 Task: Search one way flight ticket for 2 adults, 2 children, 2 infants in seat in first from Wrangell: Wrangell Airport (also See Wrangell Seaplane Base) to Laramie: Laramie Regional Airport on 5-3-2023. Choice of flights is Singapure airlines. Number of bags: 7 checked bags. Price is upto 76000. Outbound departure time preference is 4:30.
Action: Mouse moved to (361, 325)
Screenshot: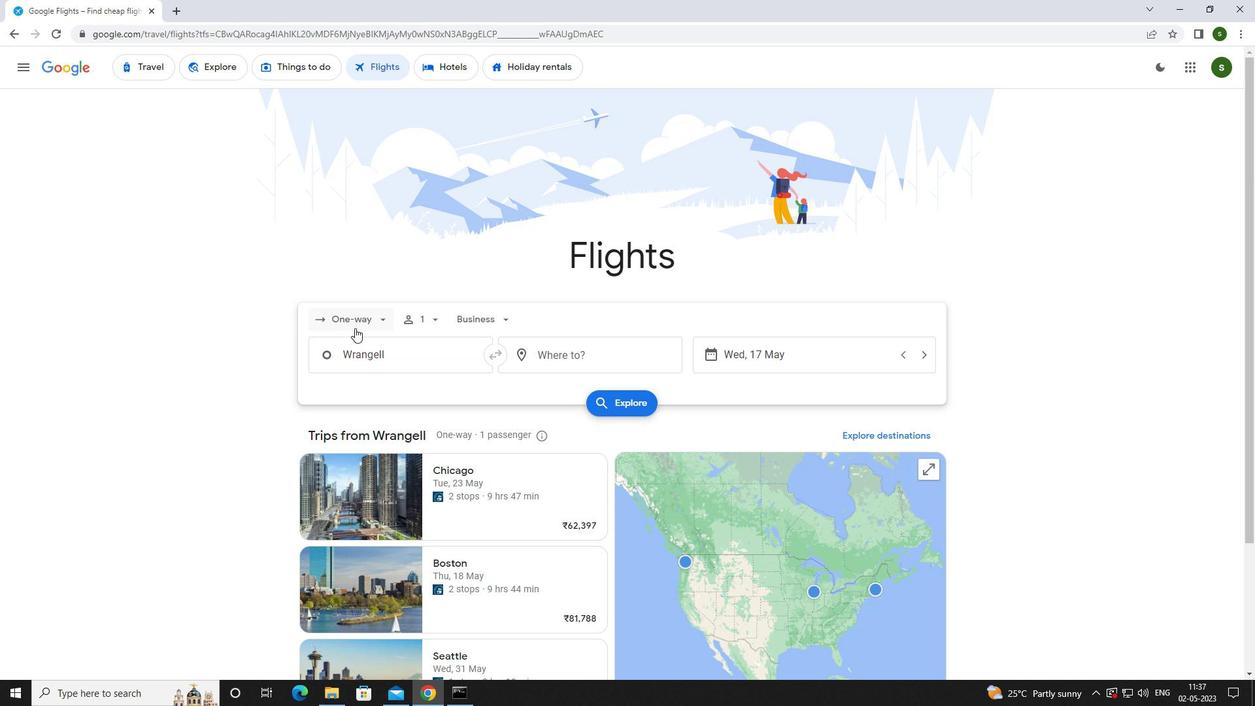 
Action: Mouse pressed left at (361, 325)
Screenshot: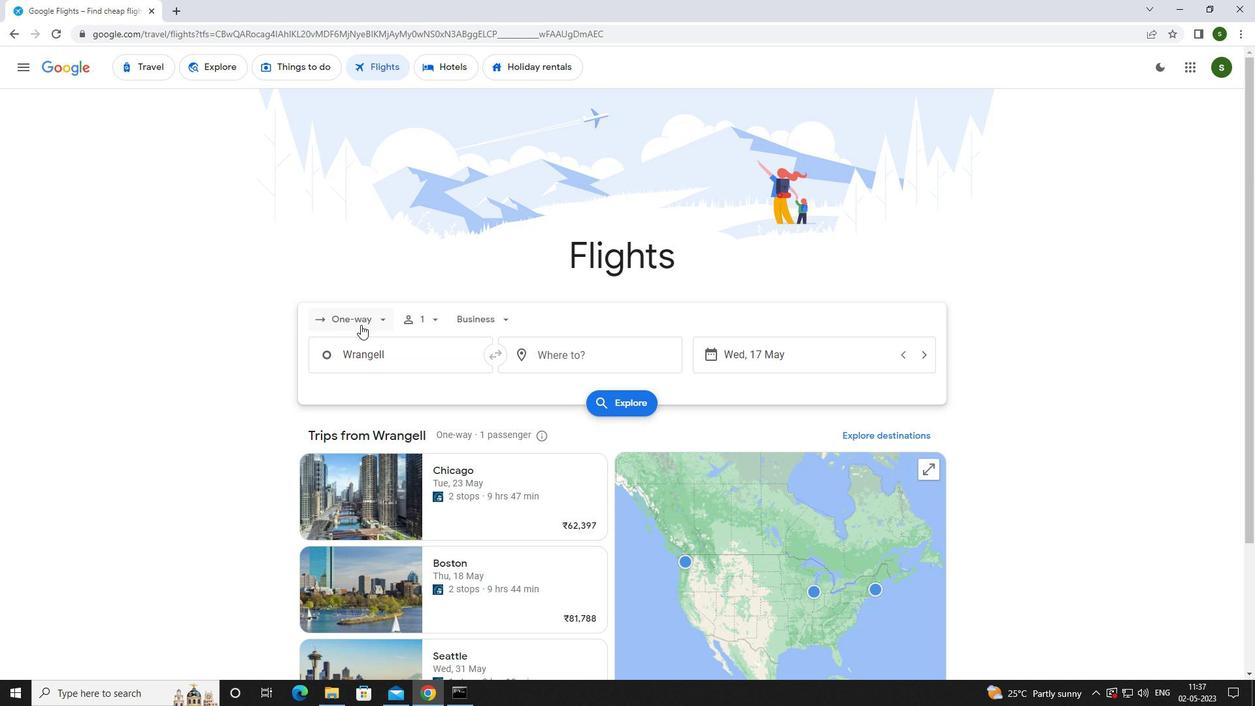 
Action: Mouse moved to (366, 374)
Screenshot: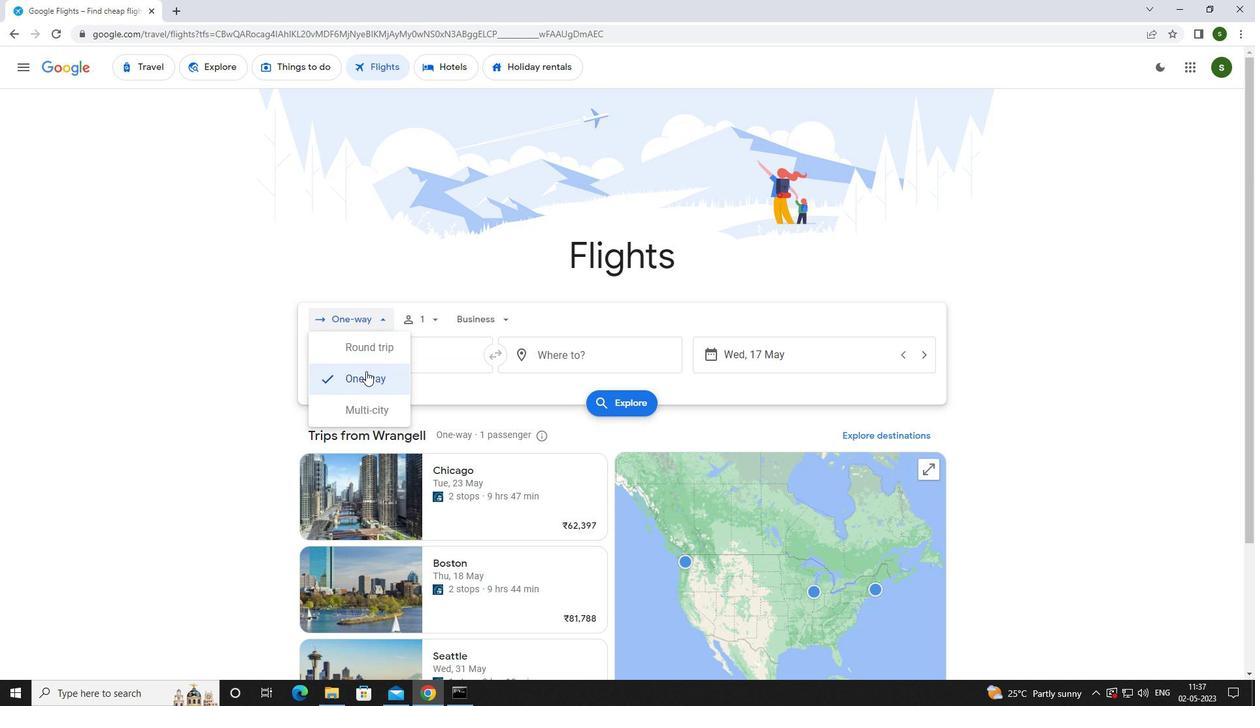 
Action: Mouse pressed left at (366, 374)
Screenshot: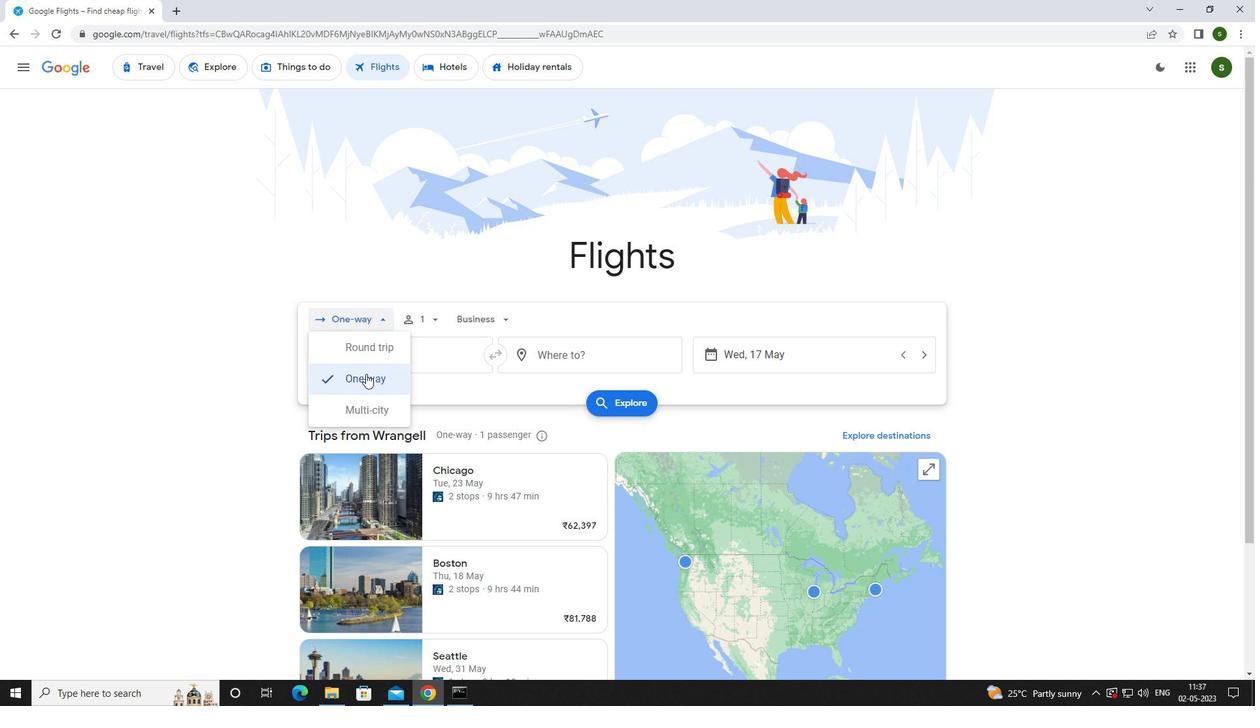
Action: Mouse moved to (432, 317)
Screenshot: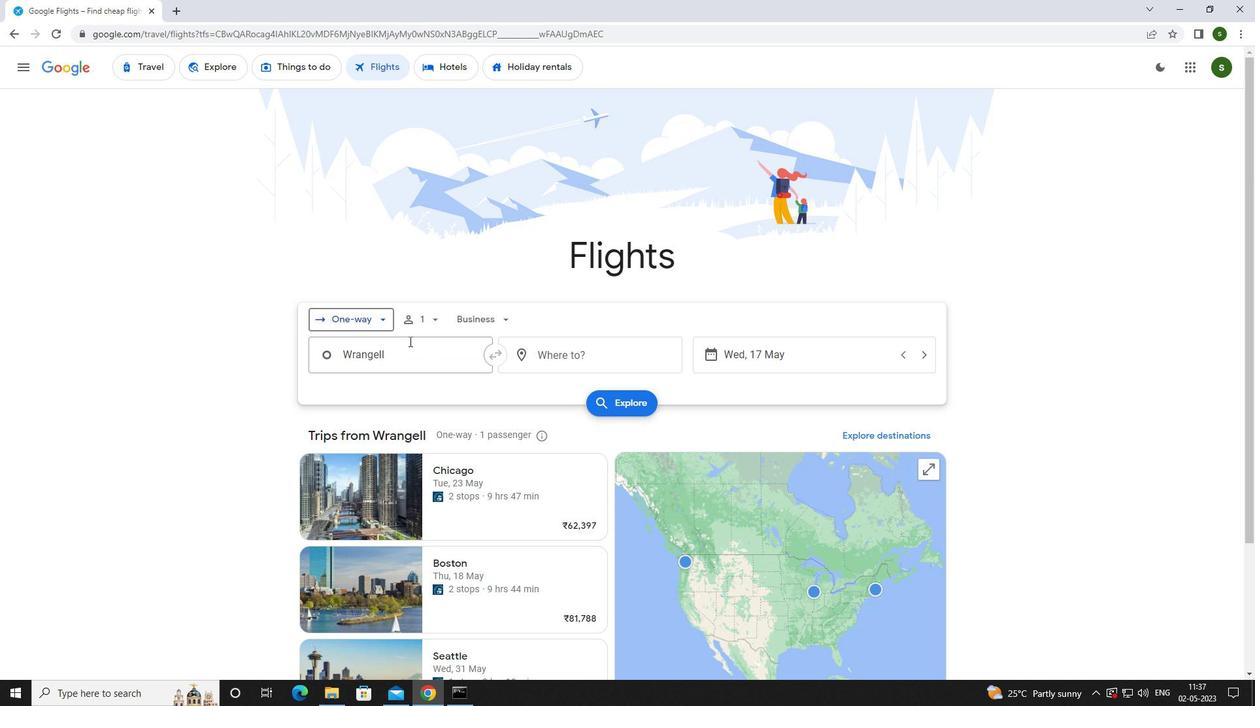 
Action: Mouse pressed left at (432, 317)
Screenshot: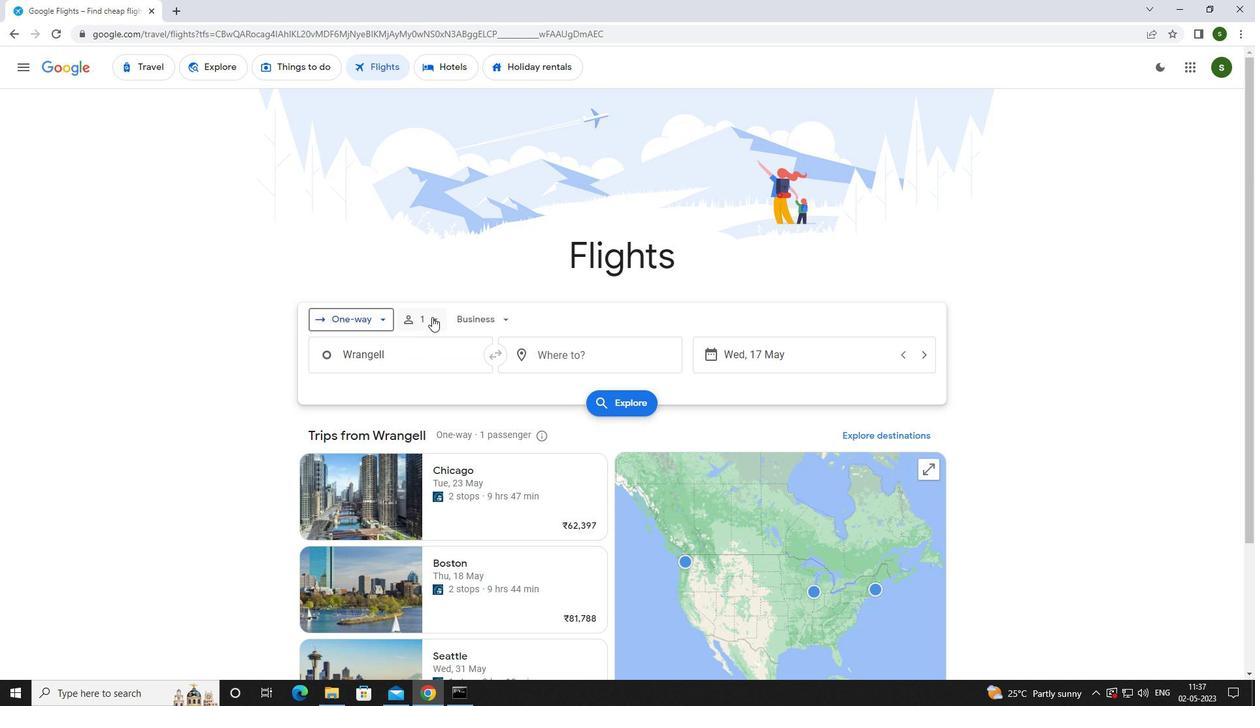 
Action: Mouse moved to (538, 352)
Screenshot: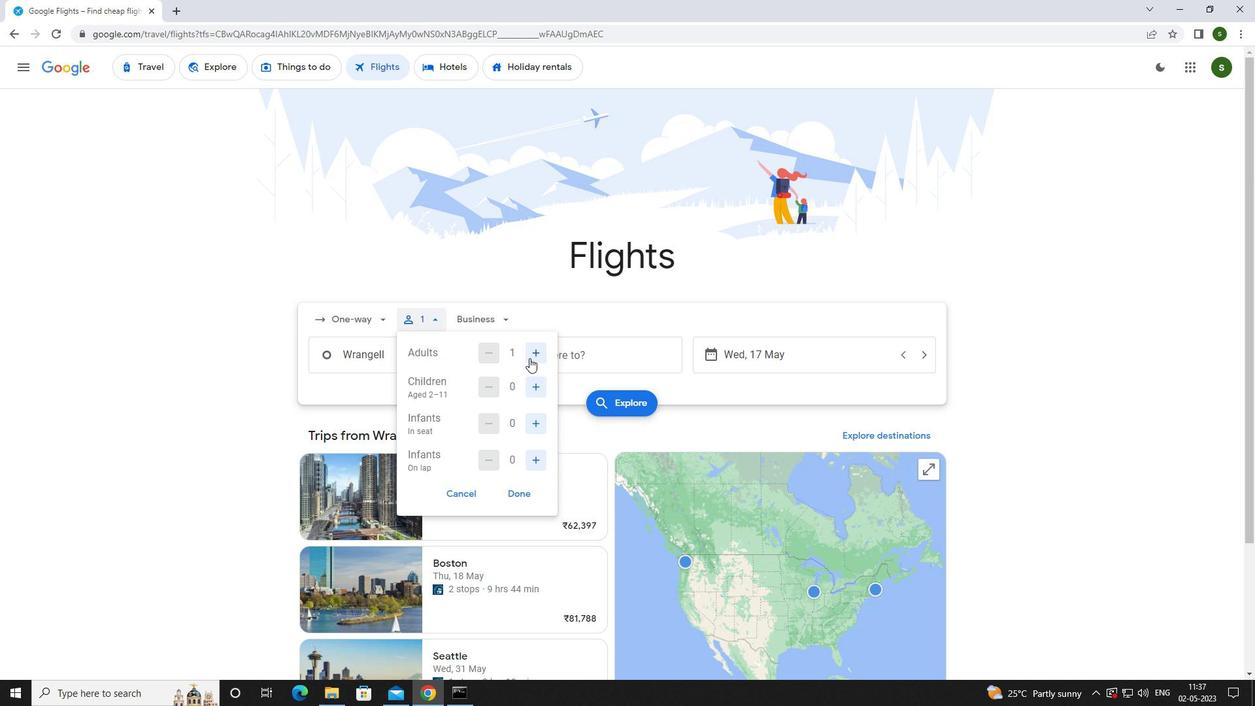 
Action: Mouse pressed left at (538, 352)
Screenshot: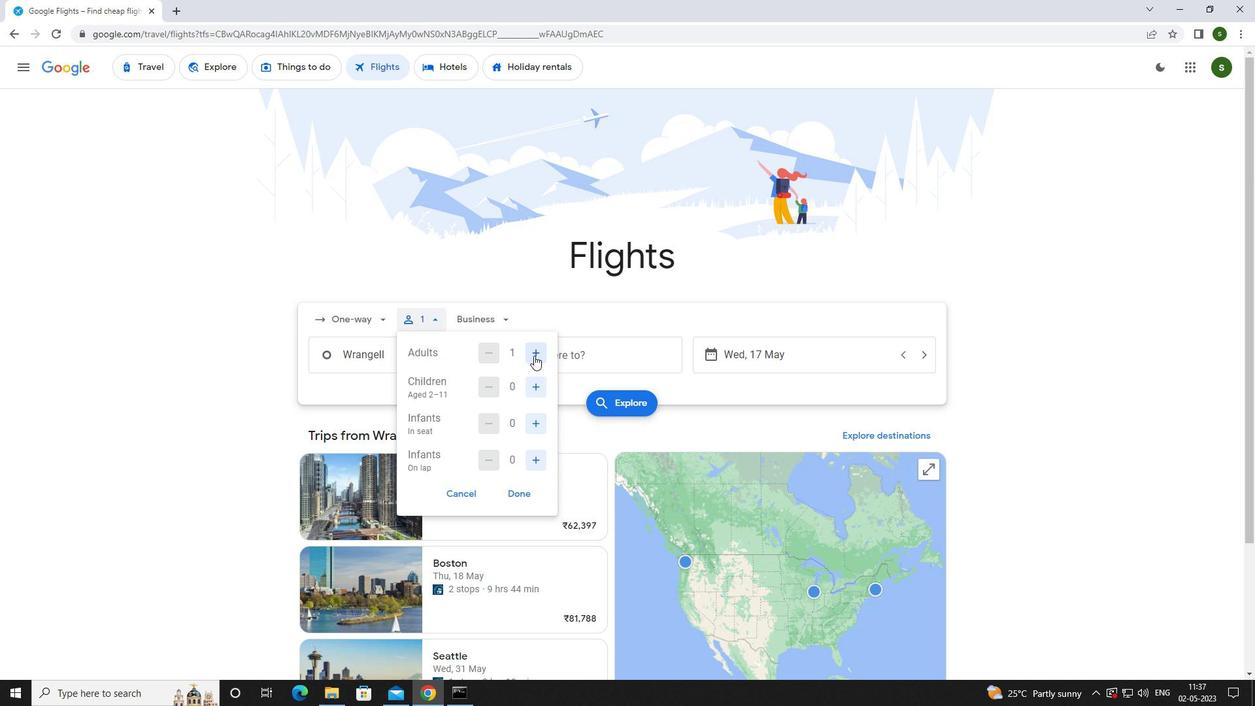 
Action: Mouse moved to (535, 384)
Screenshot: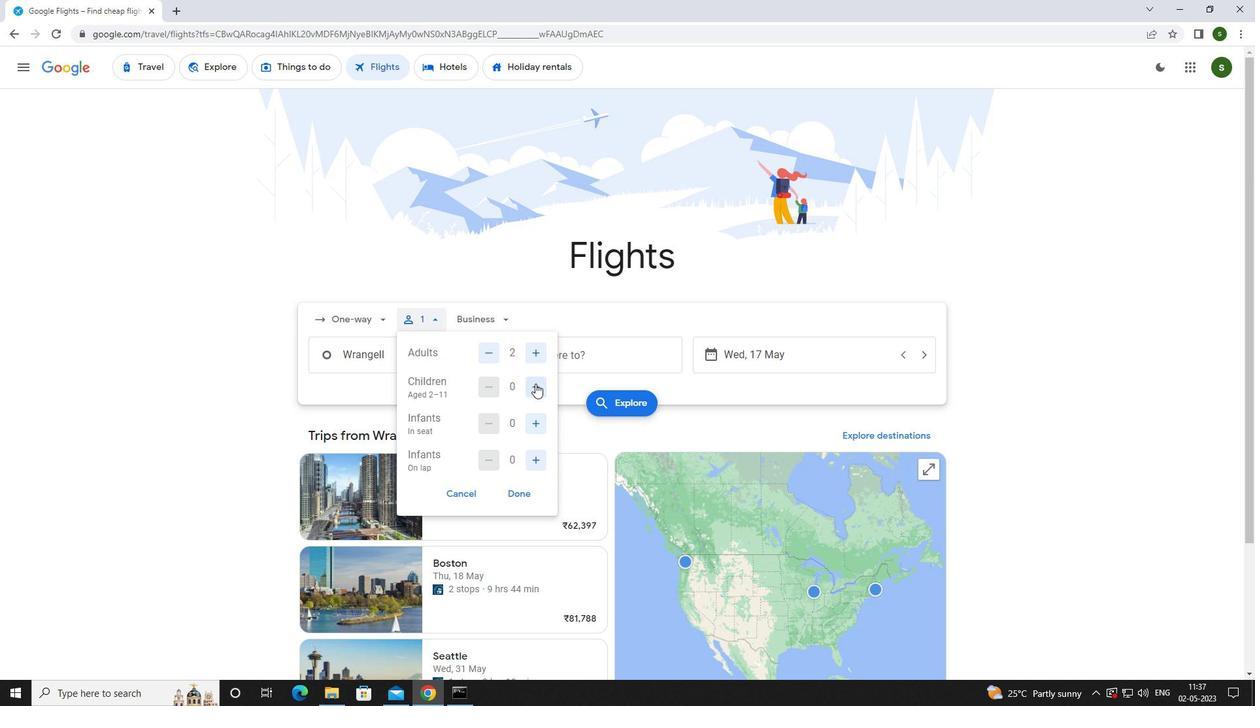 
Action: Mouse pressed left at (535, 384)
Screenshot: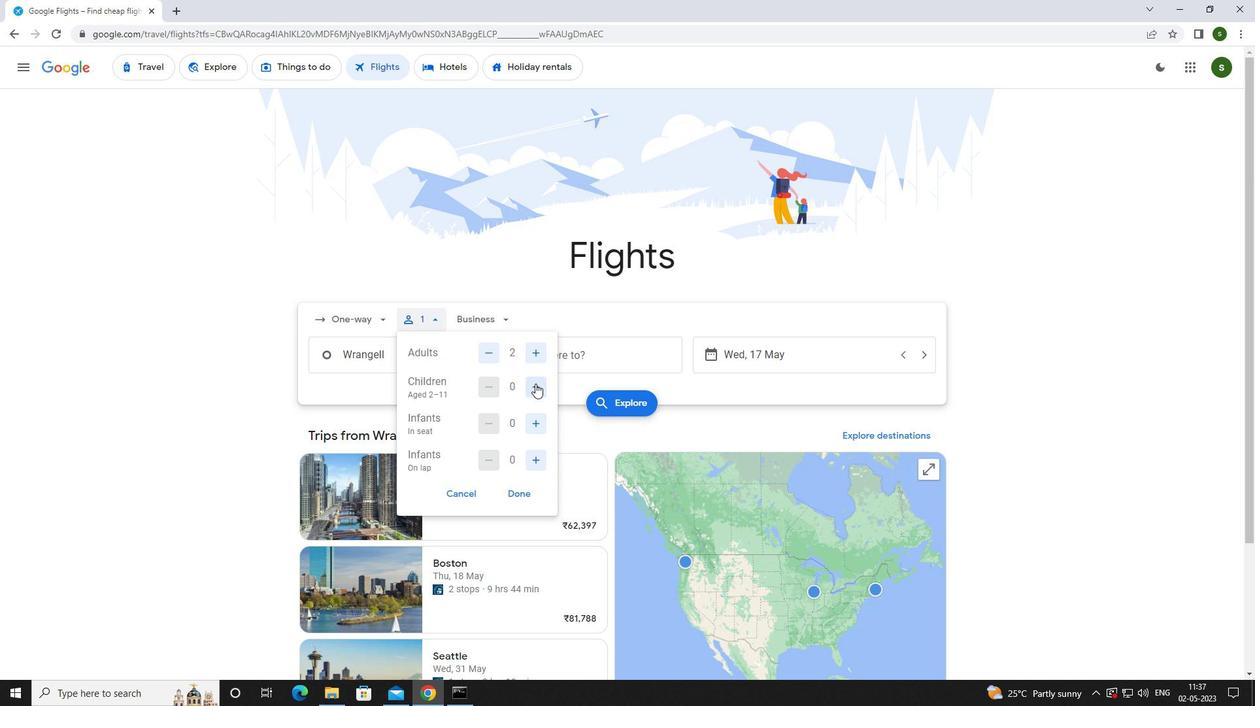 
Action: Mouse pressed left at (535, 384)
Screenshot: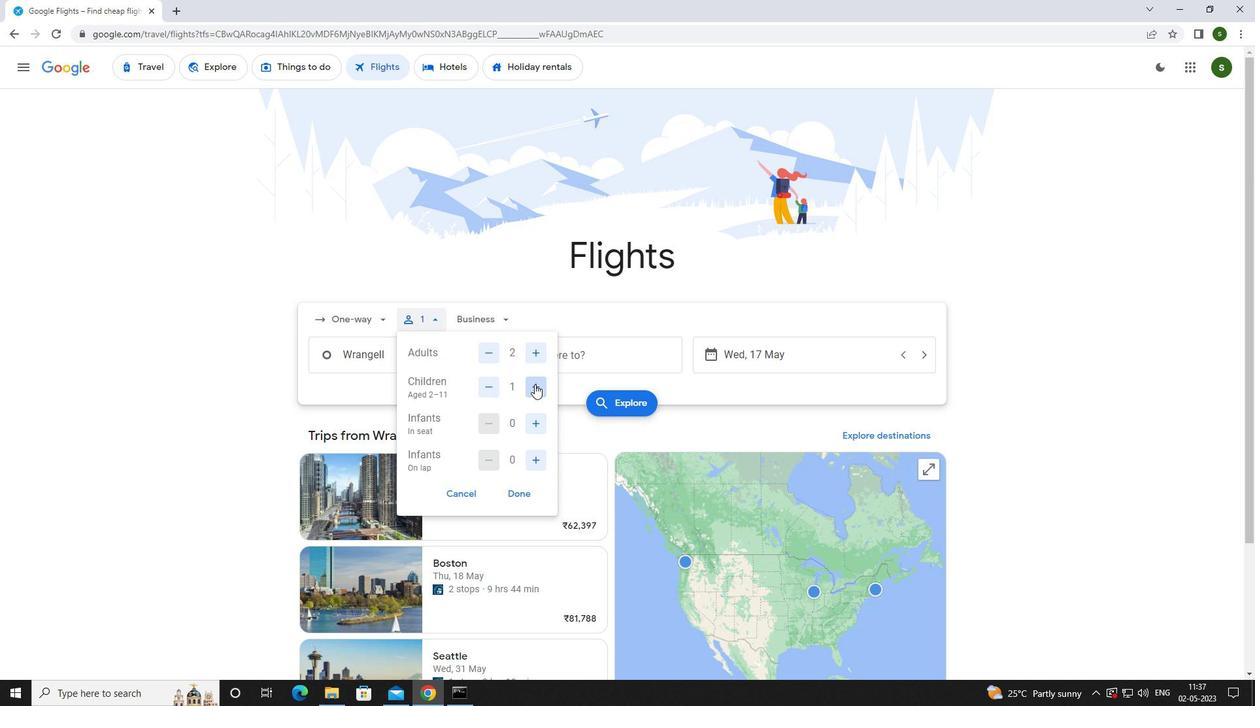 
Action: Mouse moved to (536, 427)
Screenshot: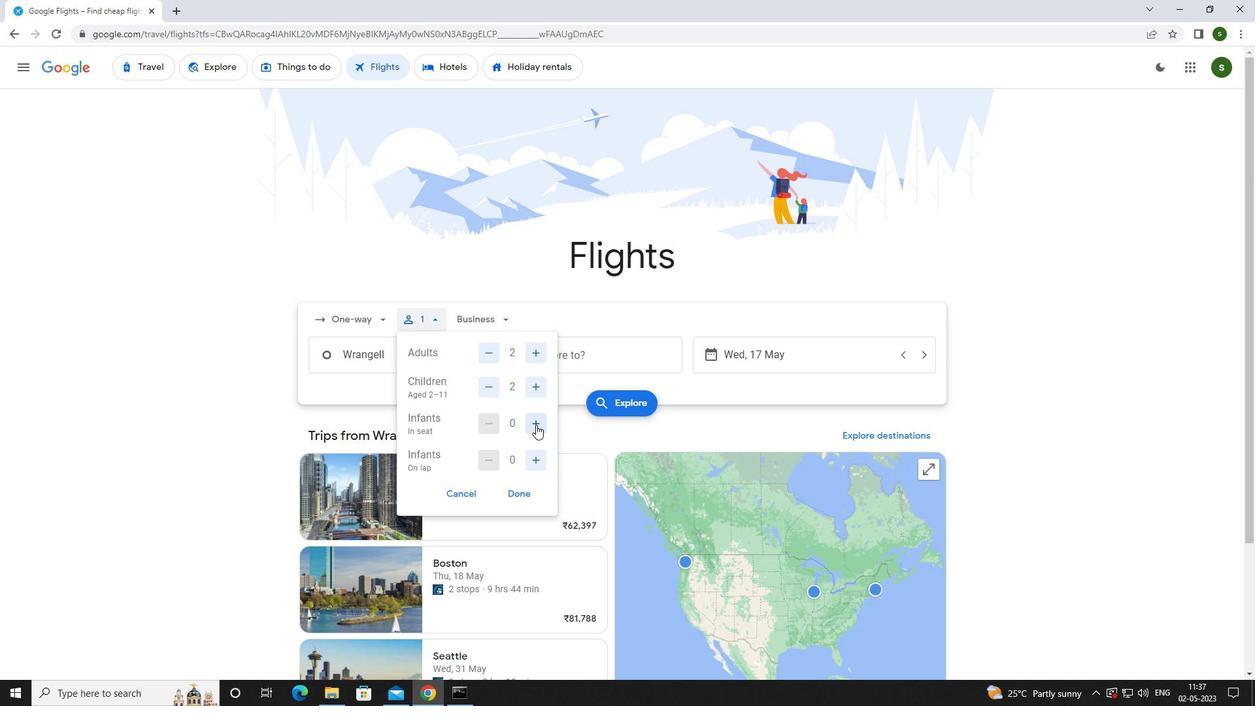 
Action: Mouse pressed left at (536, 427)
Screenshot: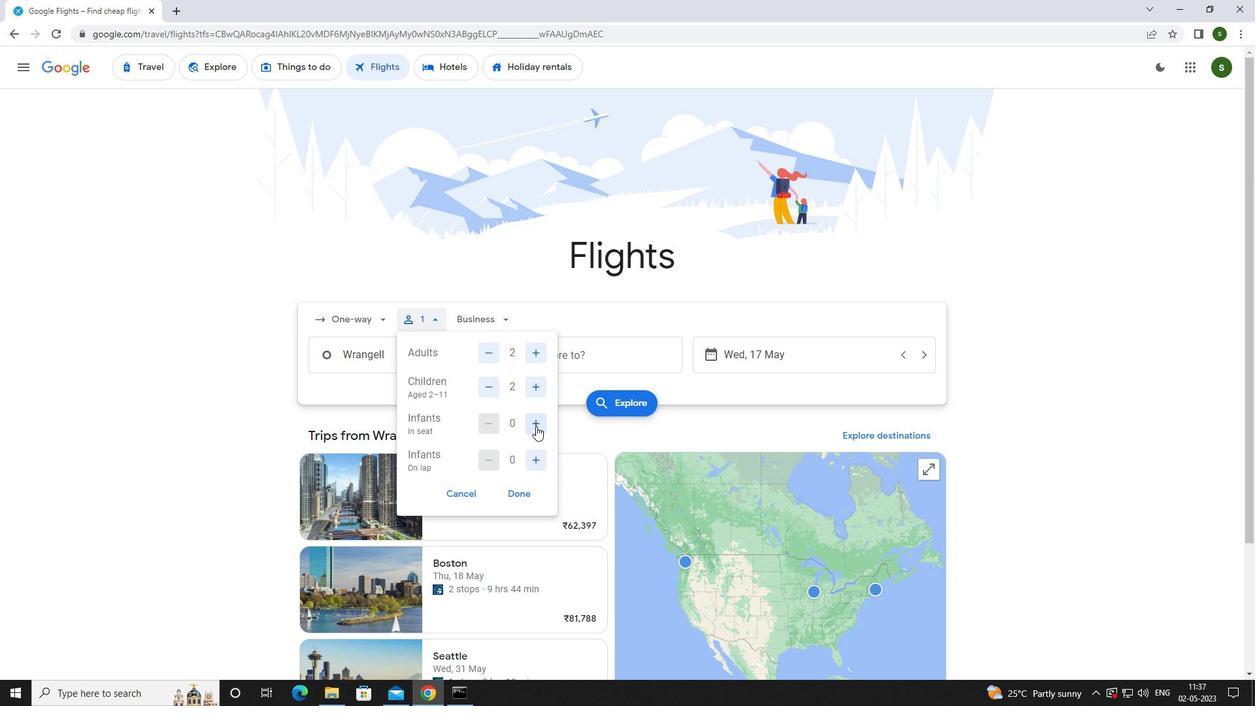 
Action: Mouse pressed left at (536, 427)
Screenshot: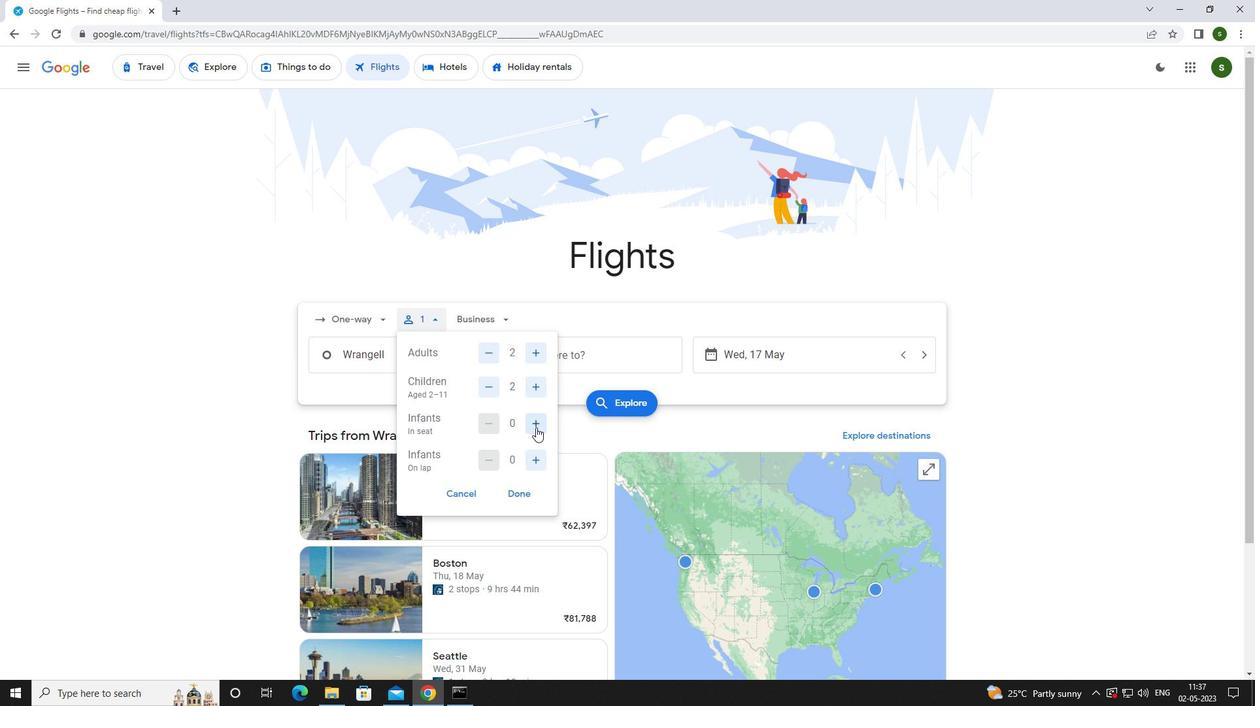 
Action: Mouse moved to (503, 316)
Screenshot: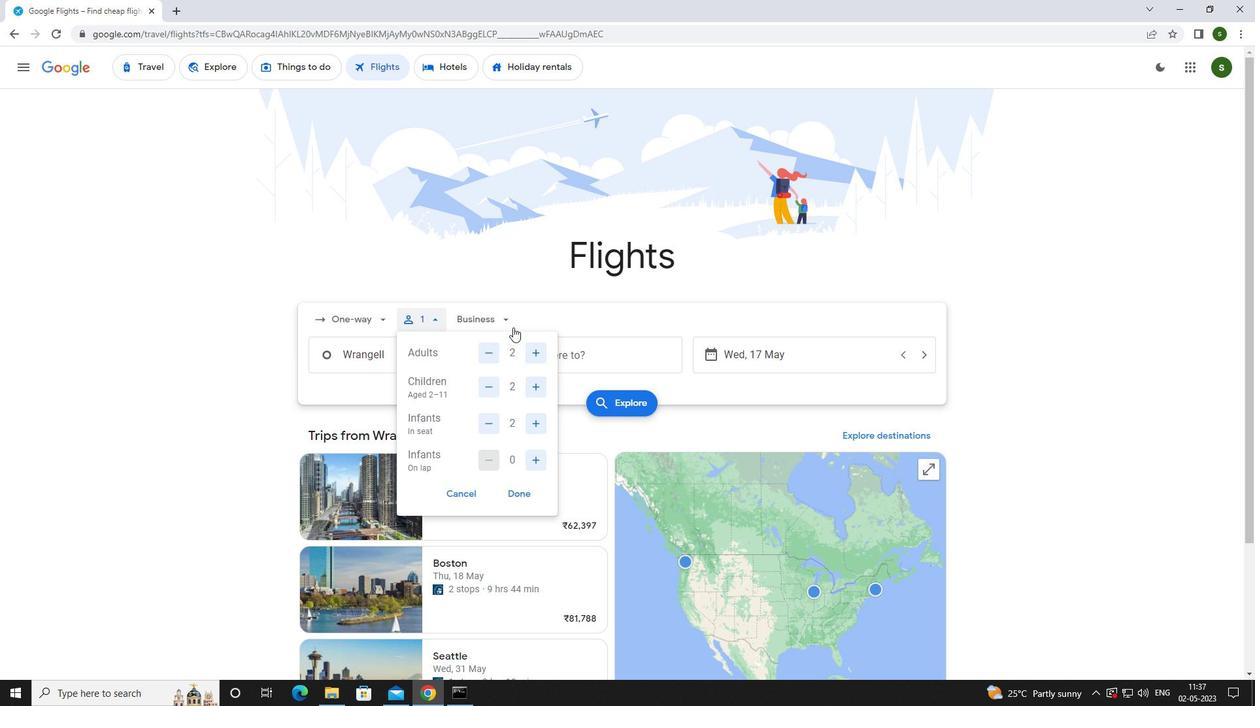 
Action: Mouse pressed left at (503, 316)
Screenshot: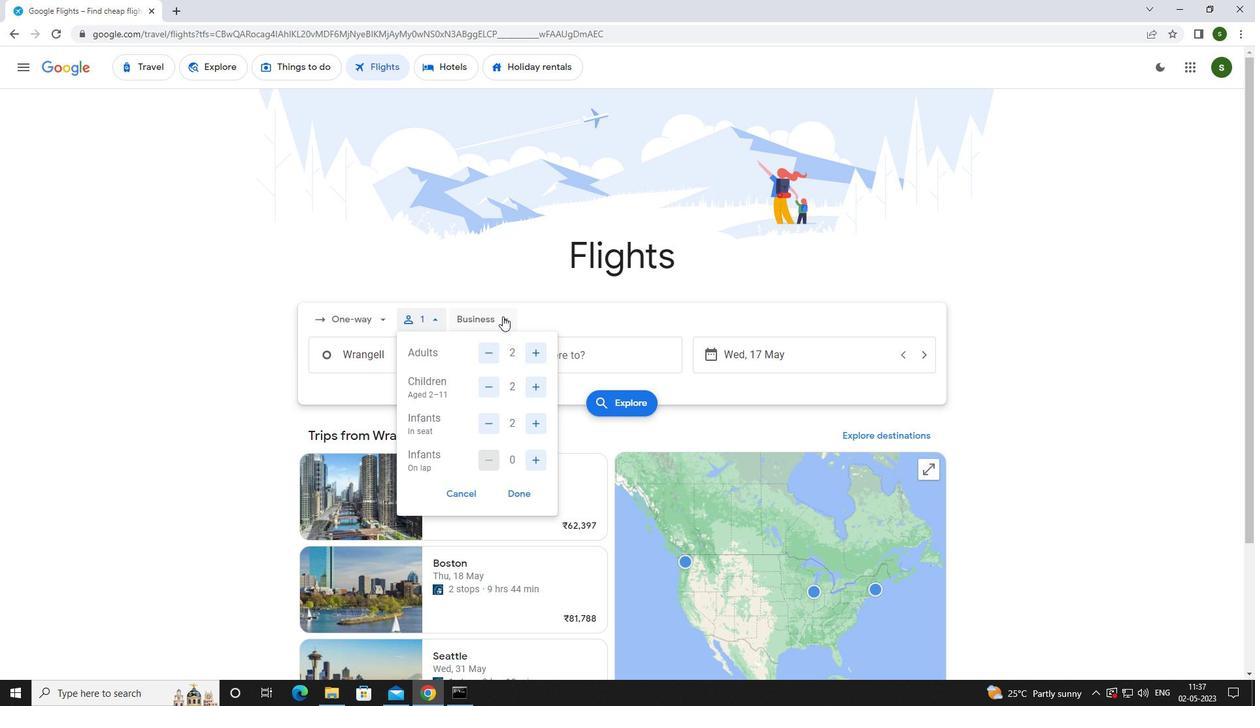 
Action: Mouse moved to (504, 449)
Screenshot: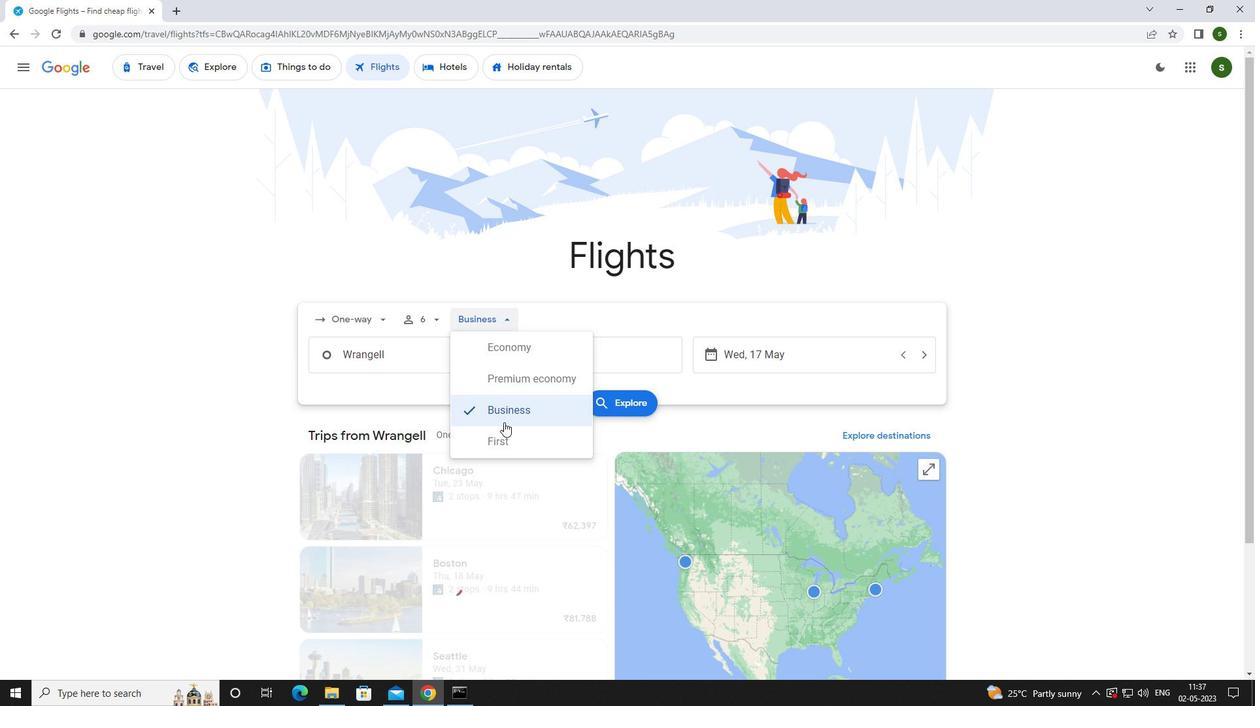 
Action: Mouse pressed left at (504, 449)
Screenshot: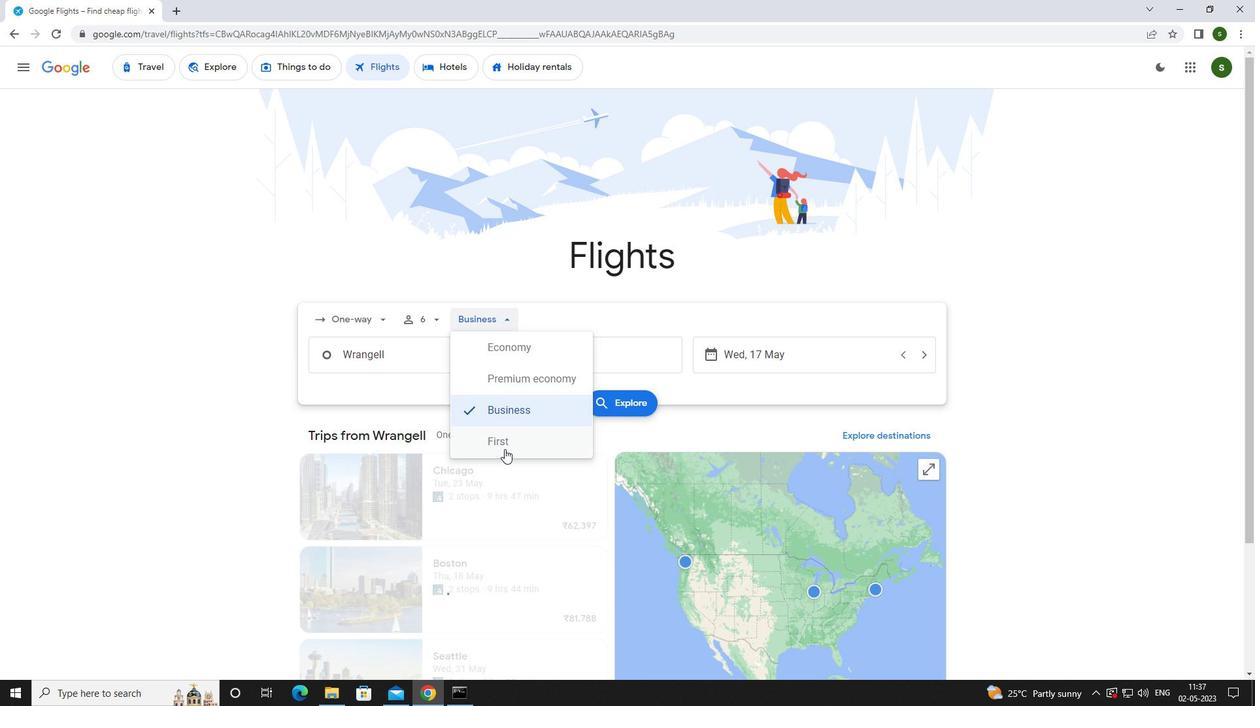 
Action: Mouse moved to (438, 353)
Screenshot: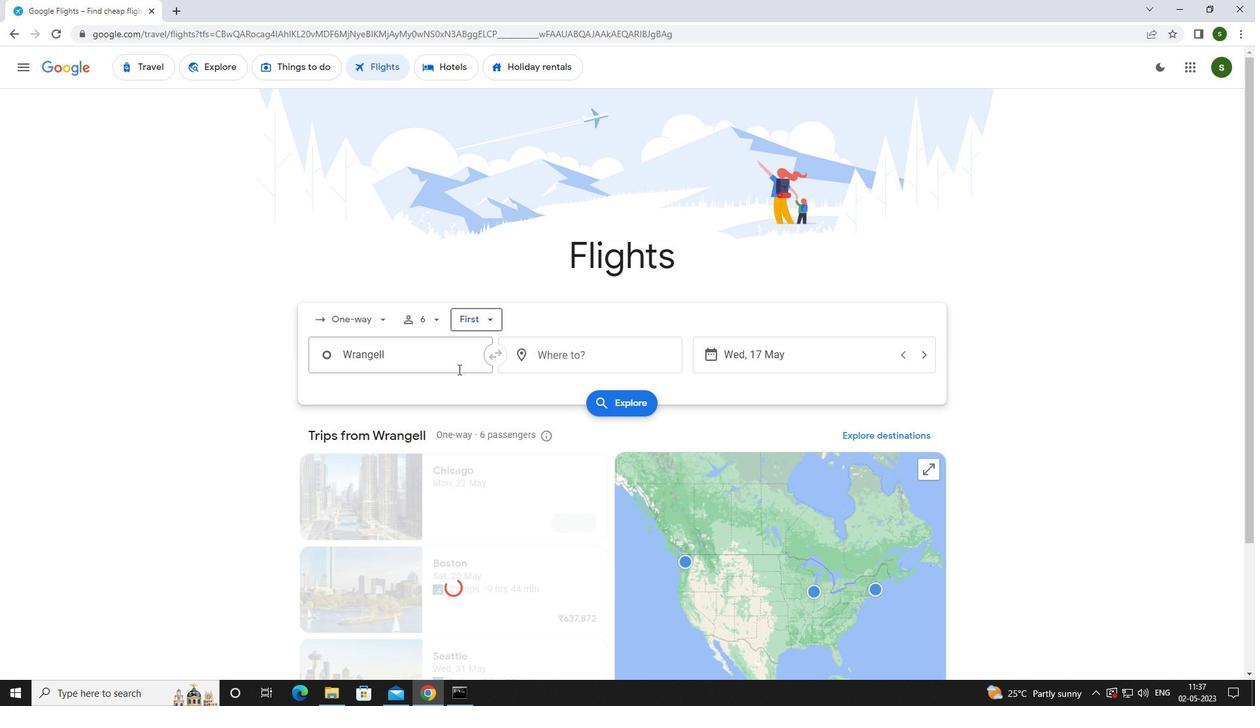 
Action: Mouse pressed left at (438, 353)
Screenshot: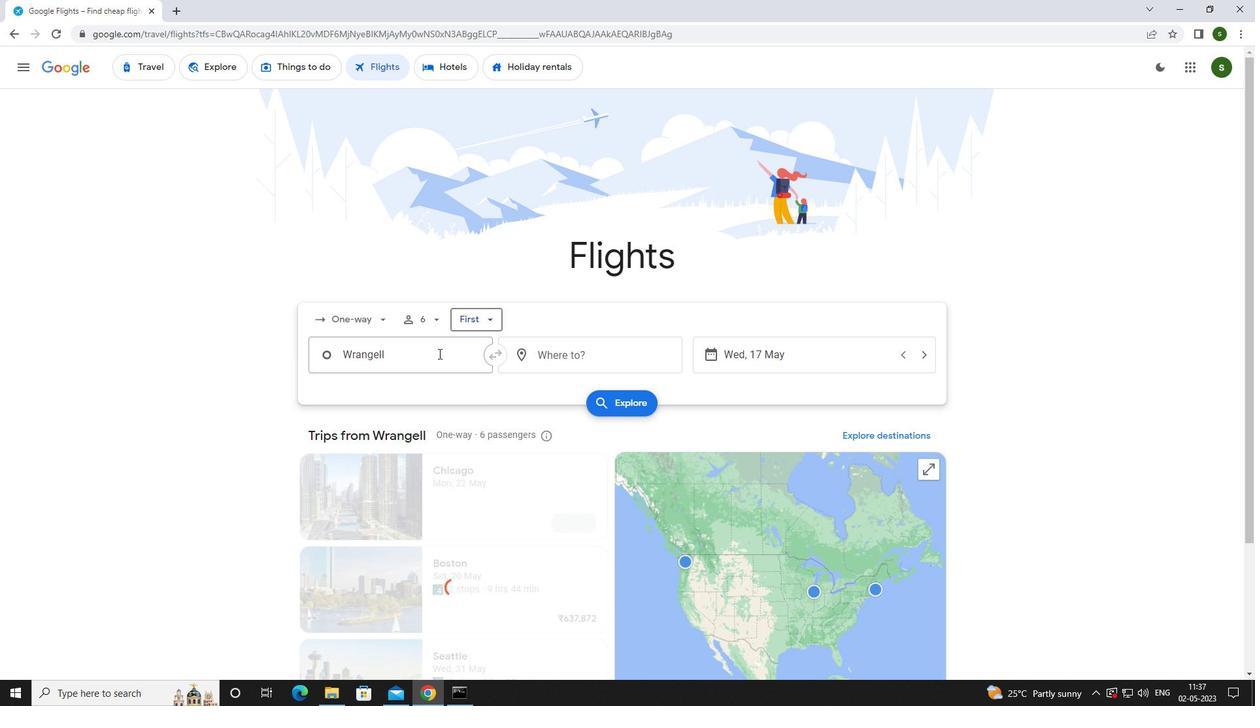 
Action: Key pressed <Key.caps_lock>w<Key.caps_lock>rangell
Screenshot: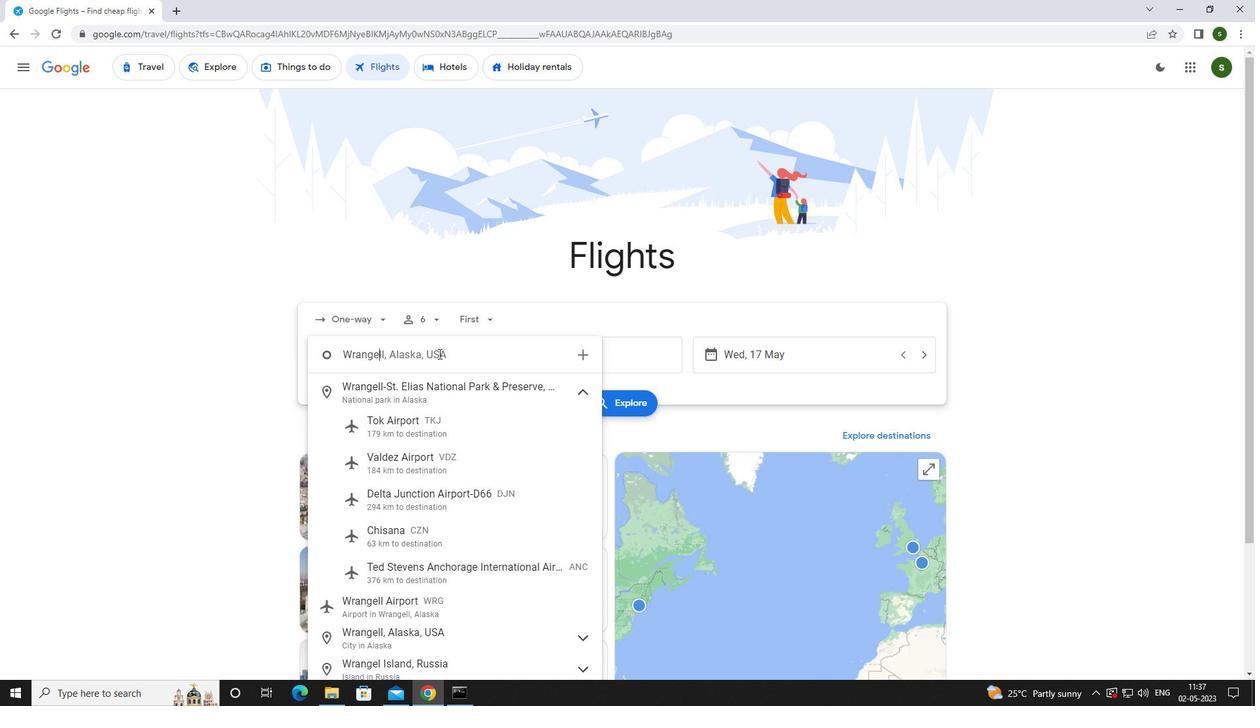
Action: Mouse moved to (404, 601)
Screenshot: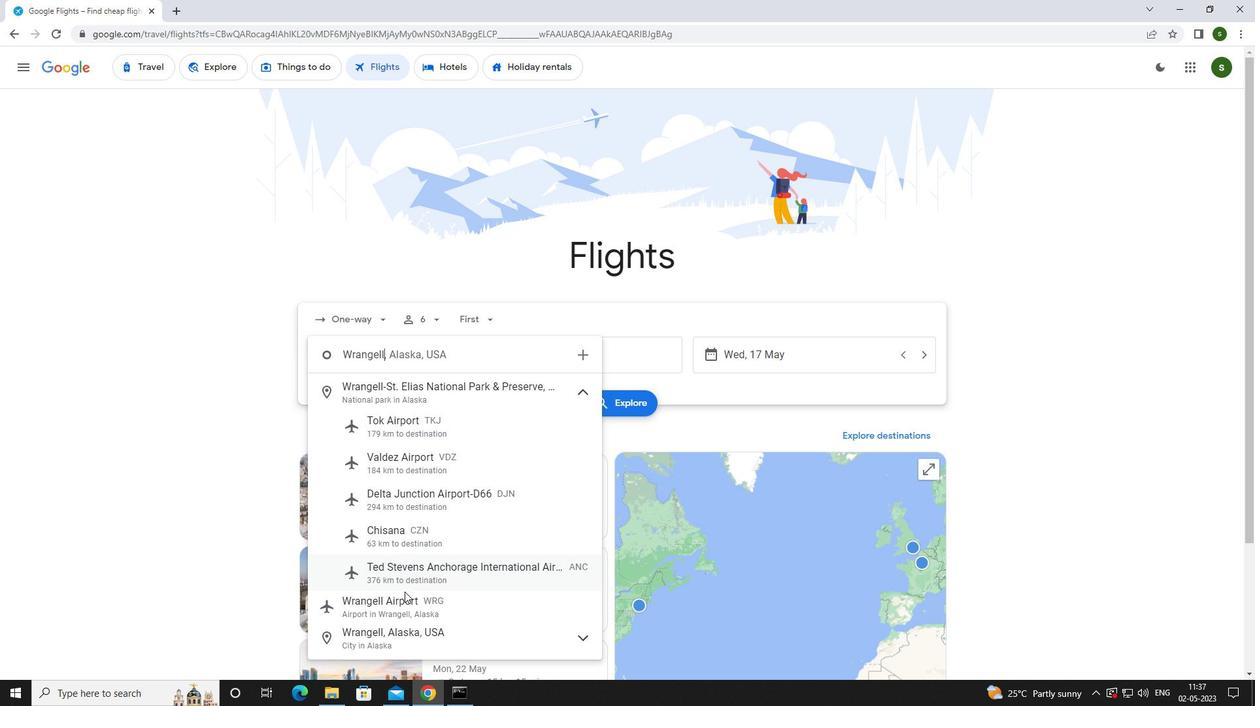 
Action: Mouse pressed left at (404, 601)
Screenshot: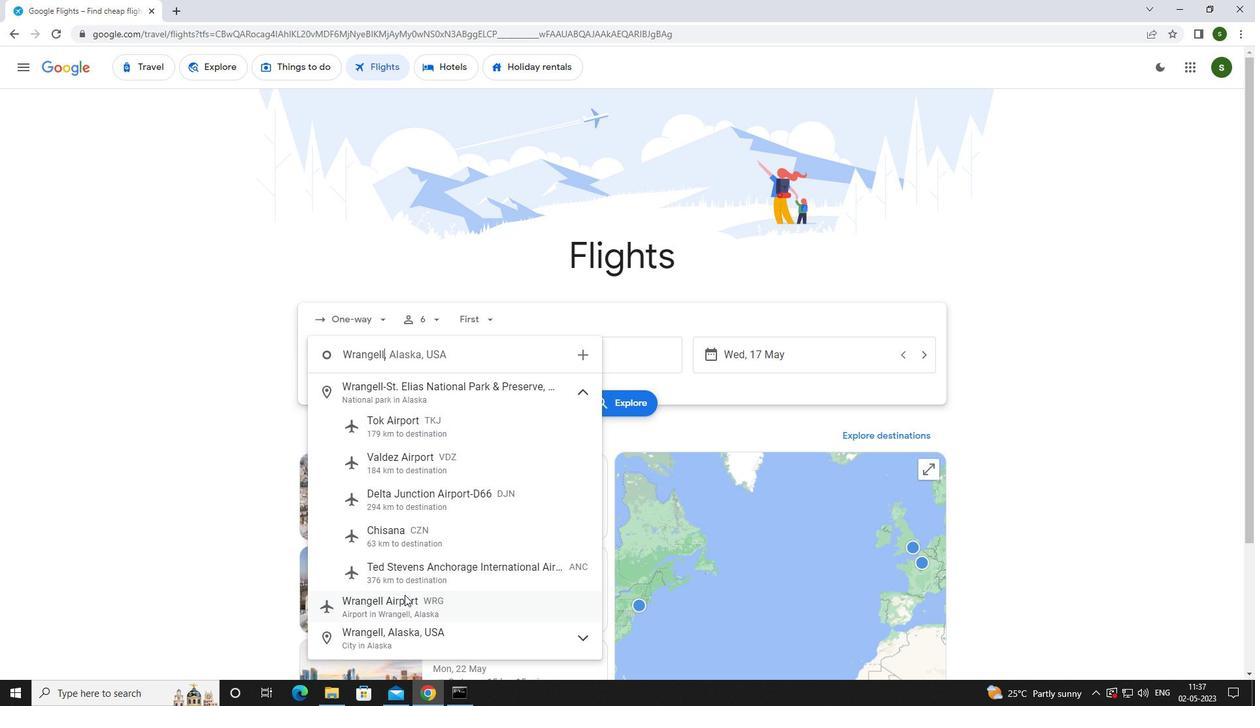 
Action: Mouse moved to (613, 353)
Screenshot: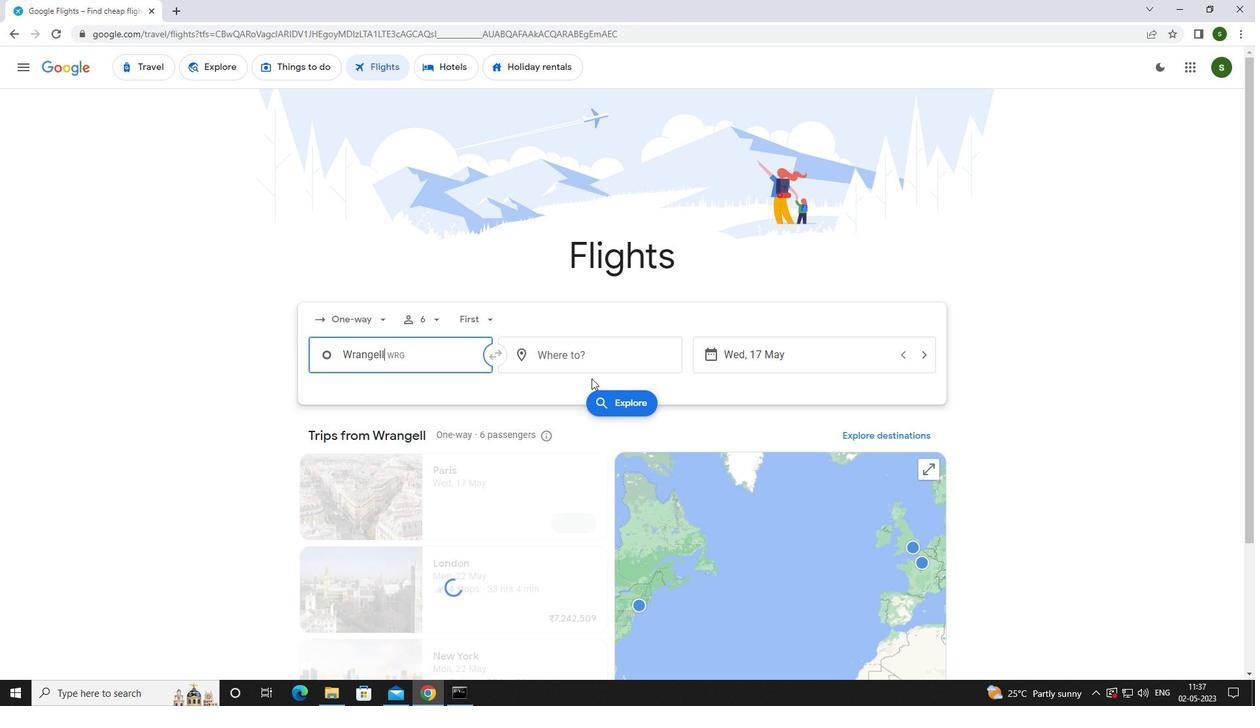 
Action: Mouse pressed left at (613, 353)
Screenshot: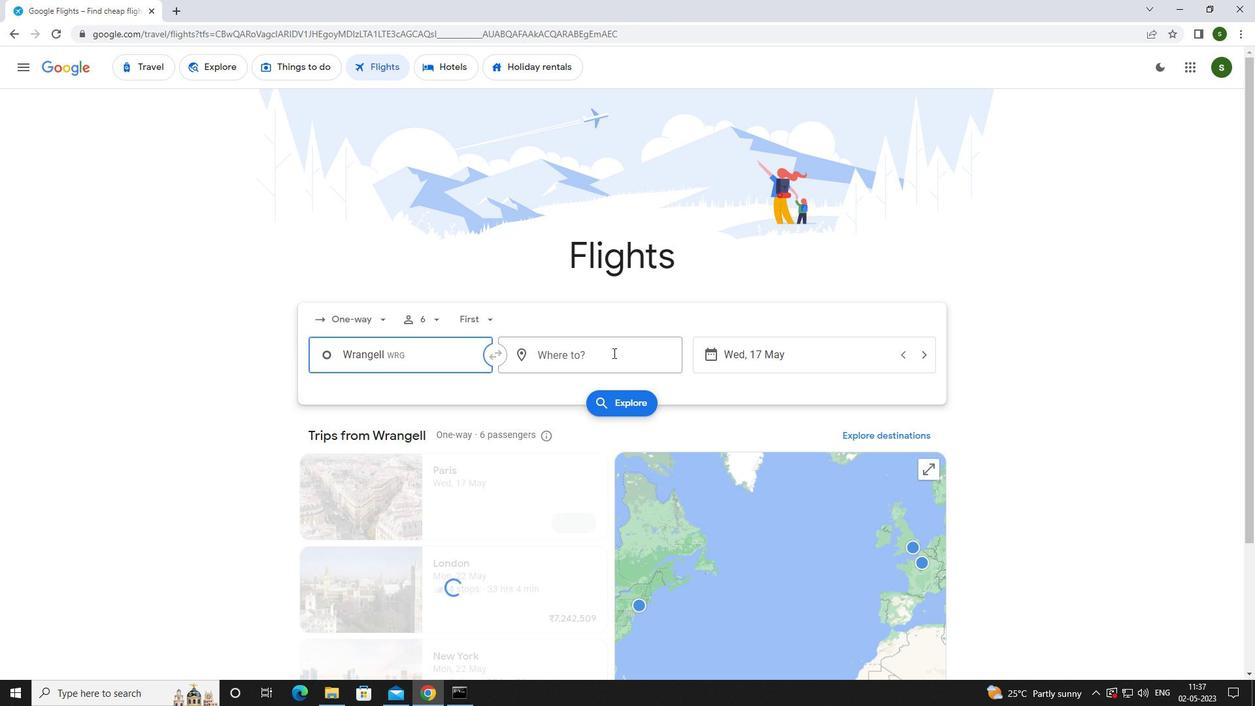
Action: Key pressed <Key.caps_lock>a<Key.caps_lock>lbert<Key.space>
Screenshot: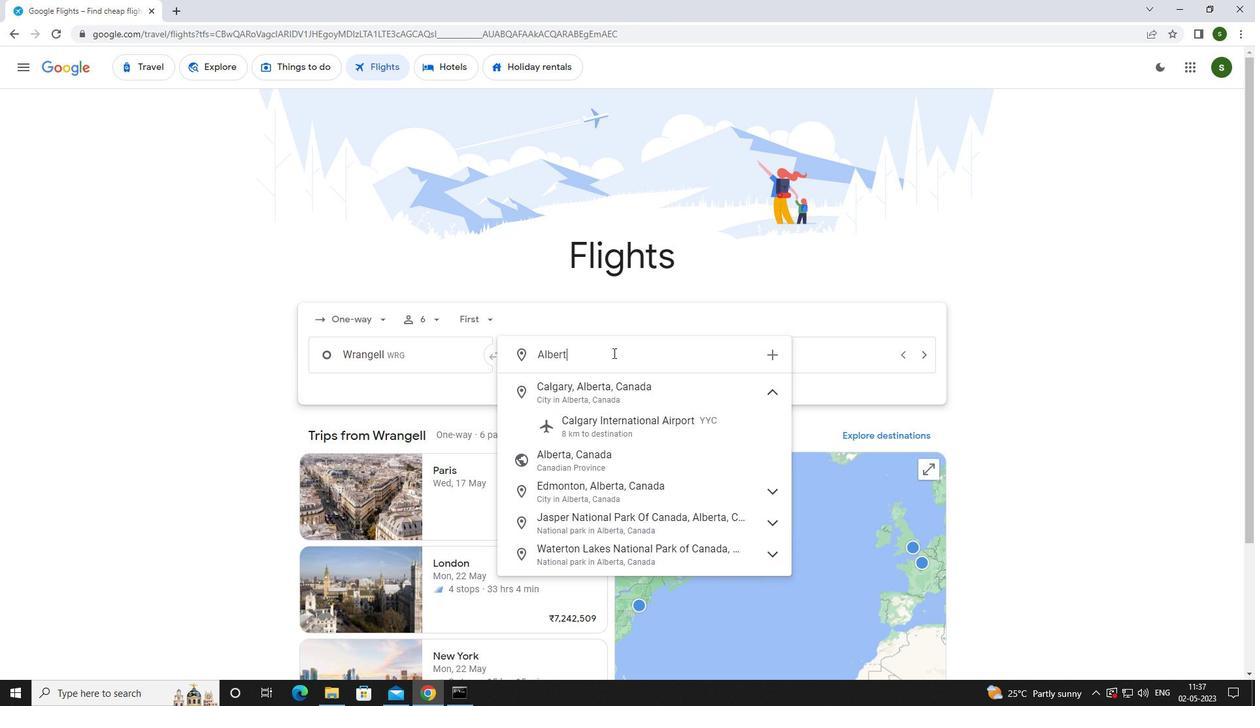 
Action: Mouse moved to (609, 389)
Screenshot: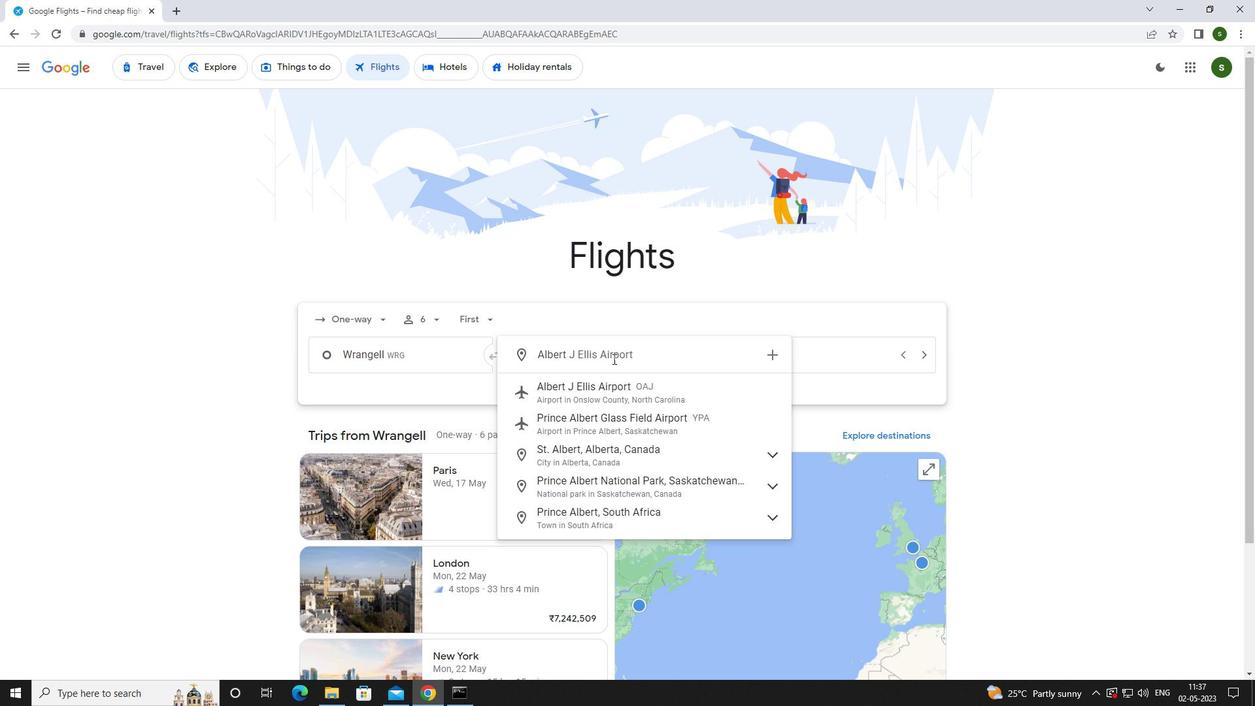 
Action: Mouse pressed left at (609, 389)
Screenshot: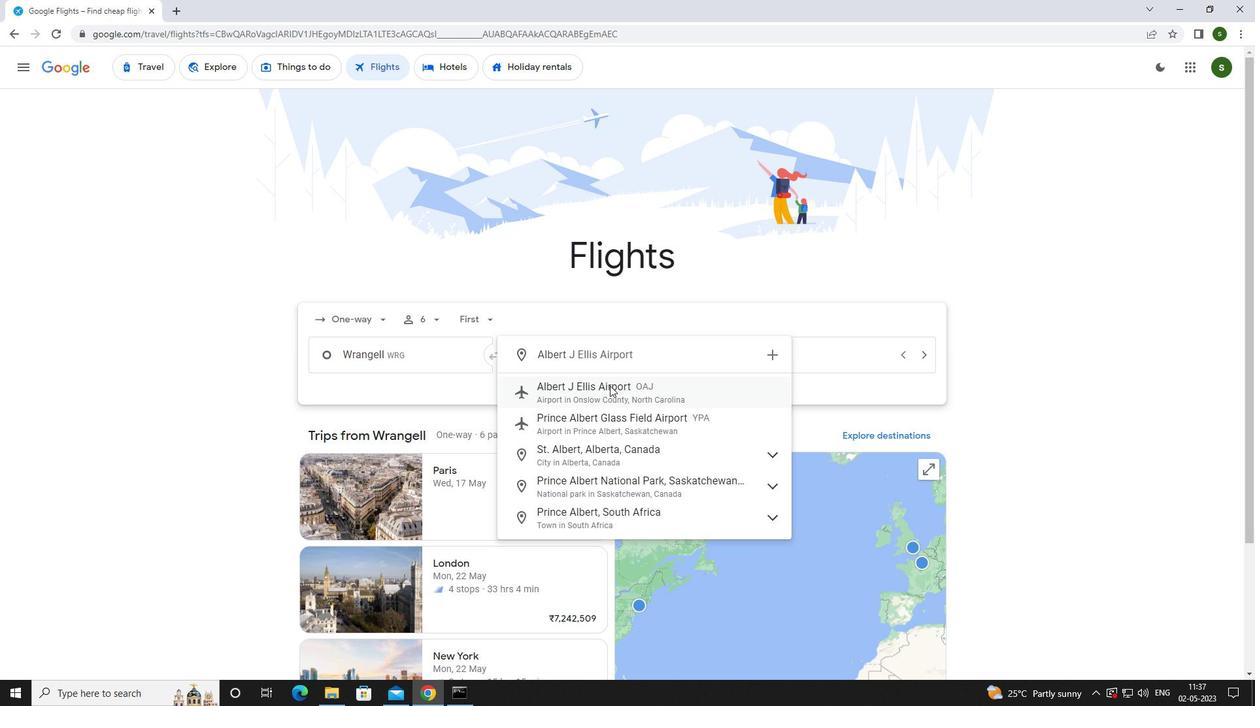 
Action: Mouse moved to (796, 348)
Screenshot: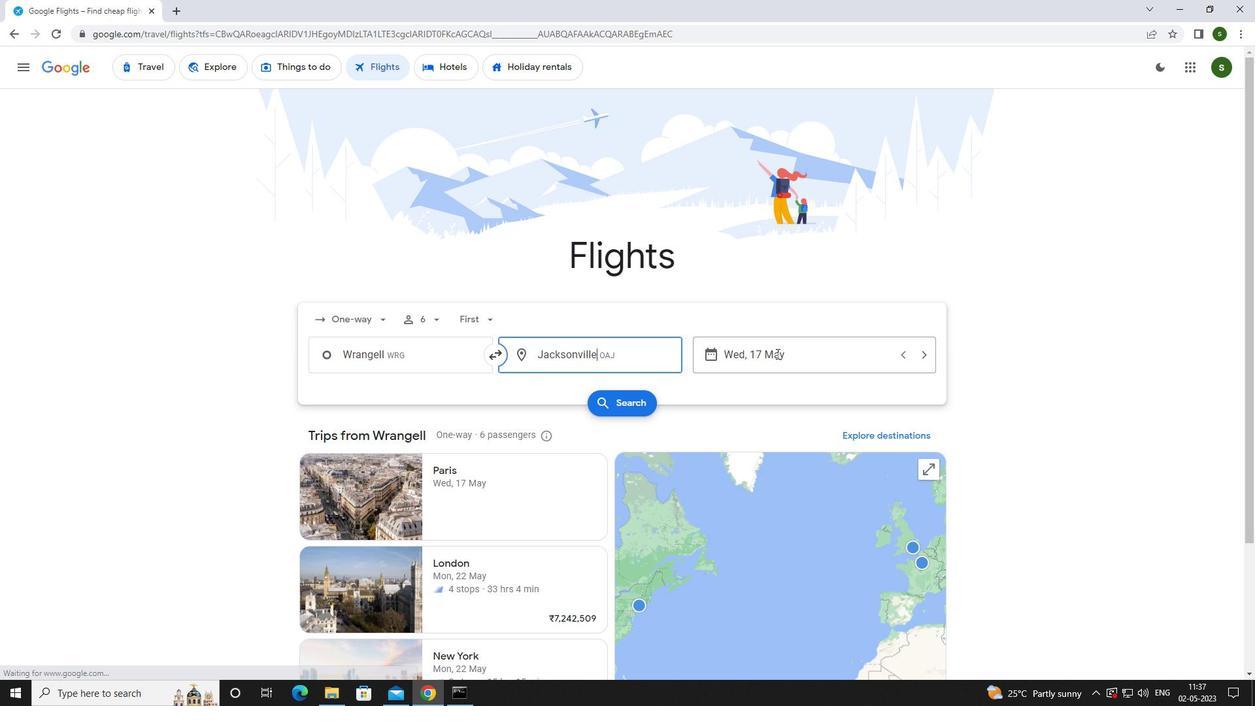 
Action: Mouse pressed left at (796, 348)
Screenshot: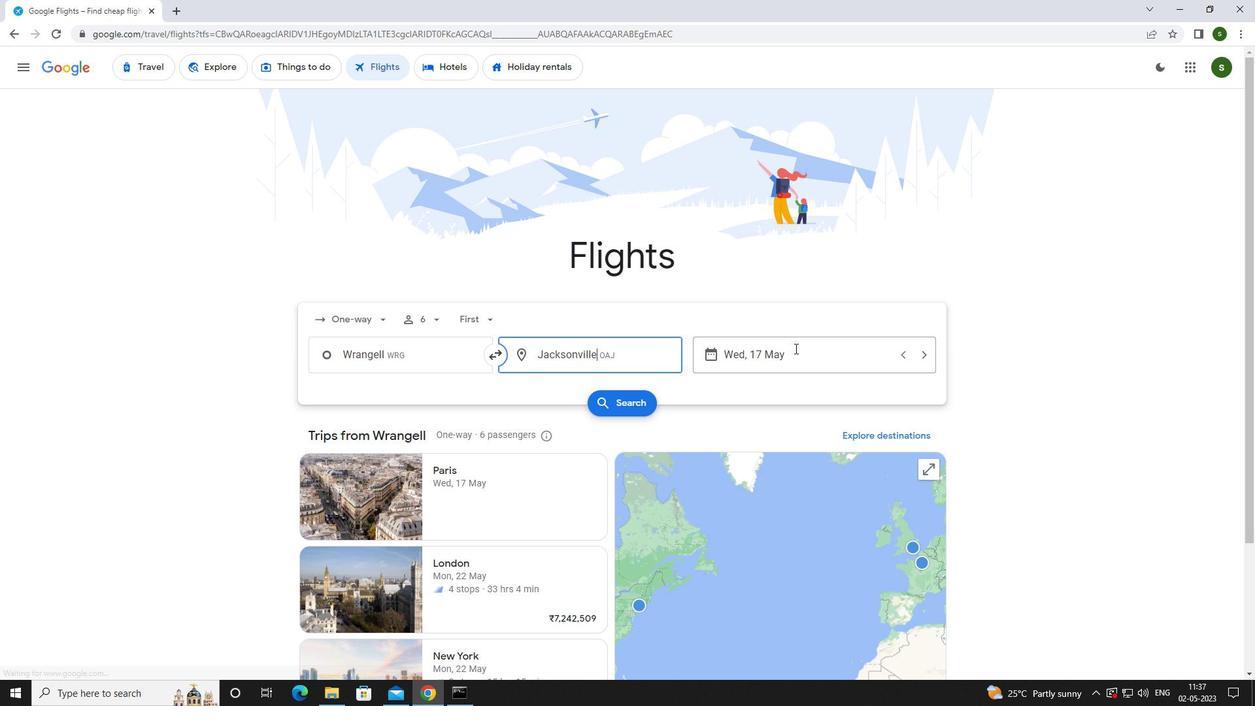 
Action: Mouse moved to (567, 436)
Screenshot: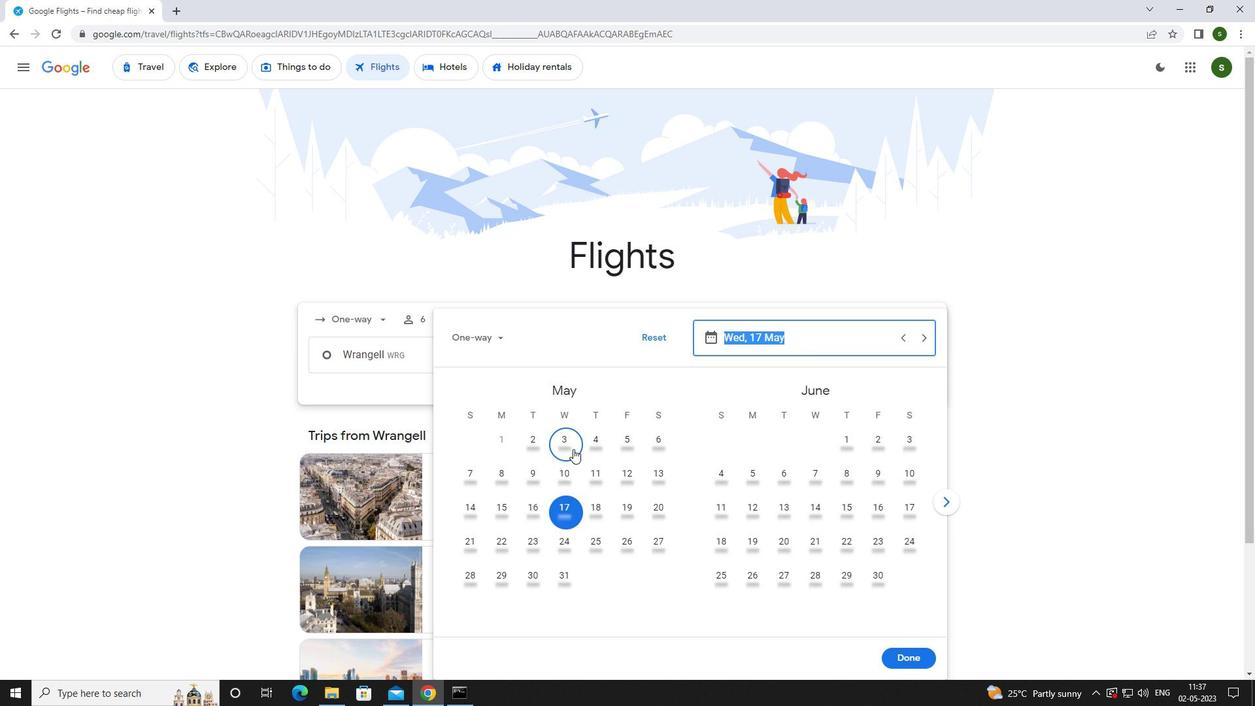 
Action: Mouse pressed left at (567, 436)
Screenshot: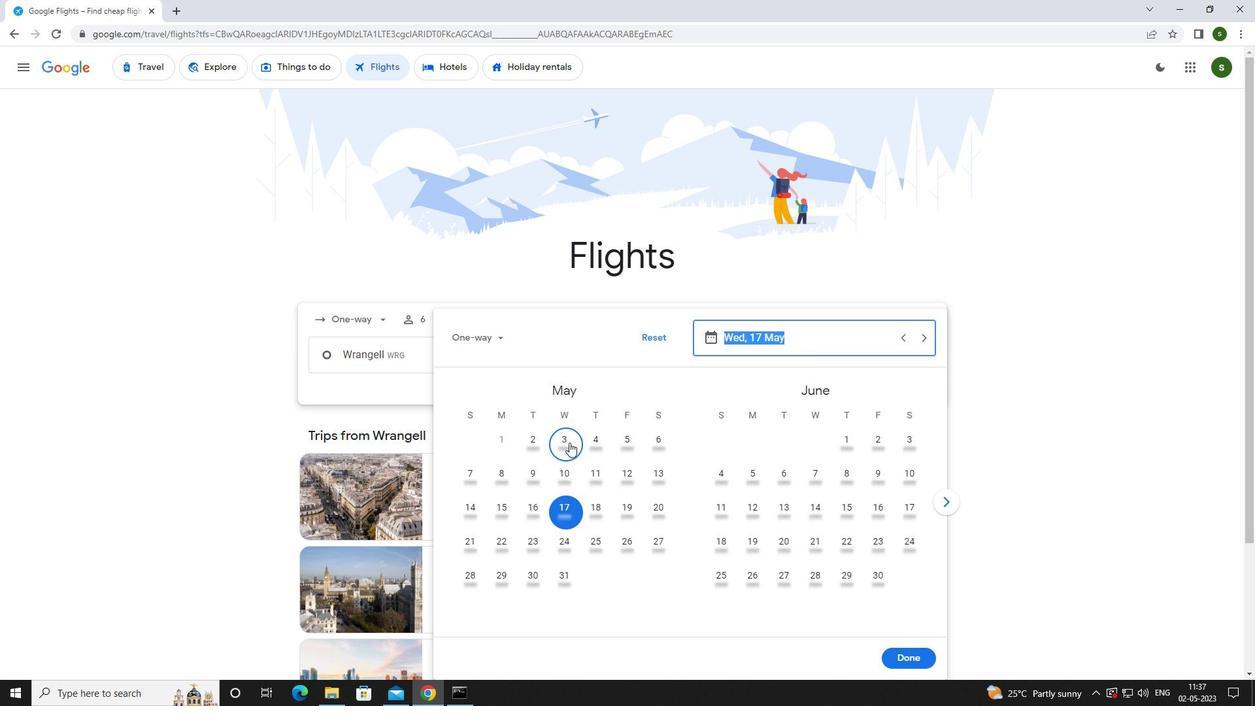 
Action: Mouse moved to (892, 658)
Screenshot: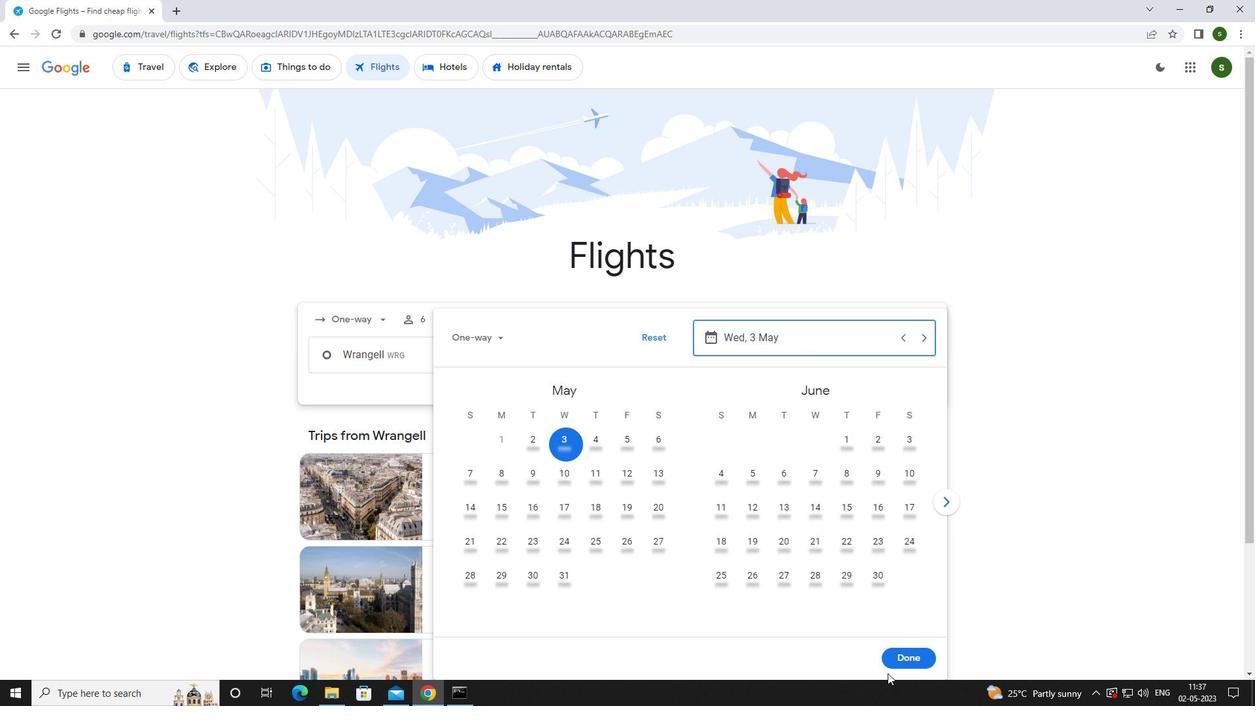 
Action: Mouse pressed left at (892, 658)
Screenshot: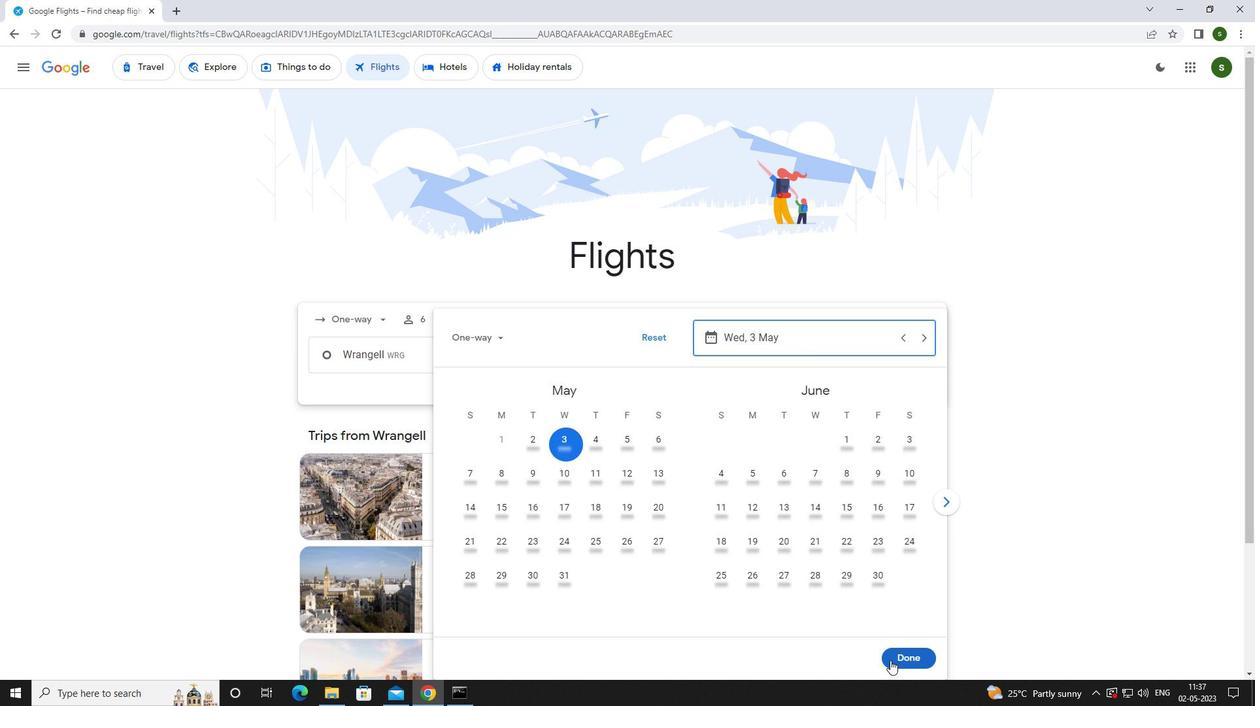 
Action: Mouse moved to (614, 400)
Screenshot: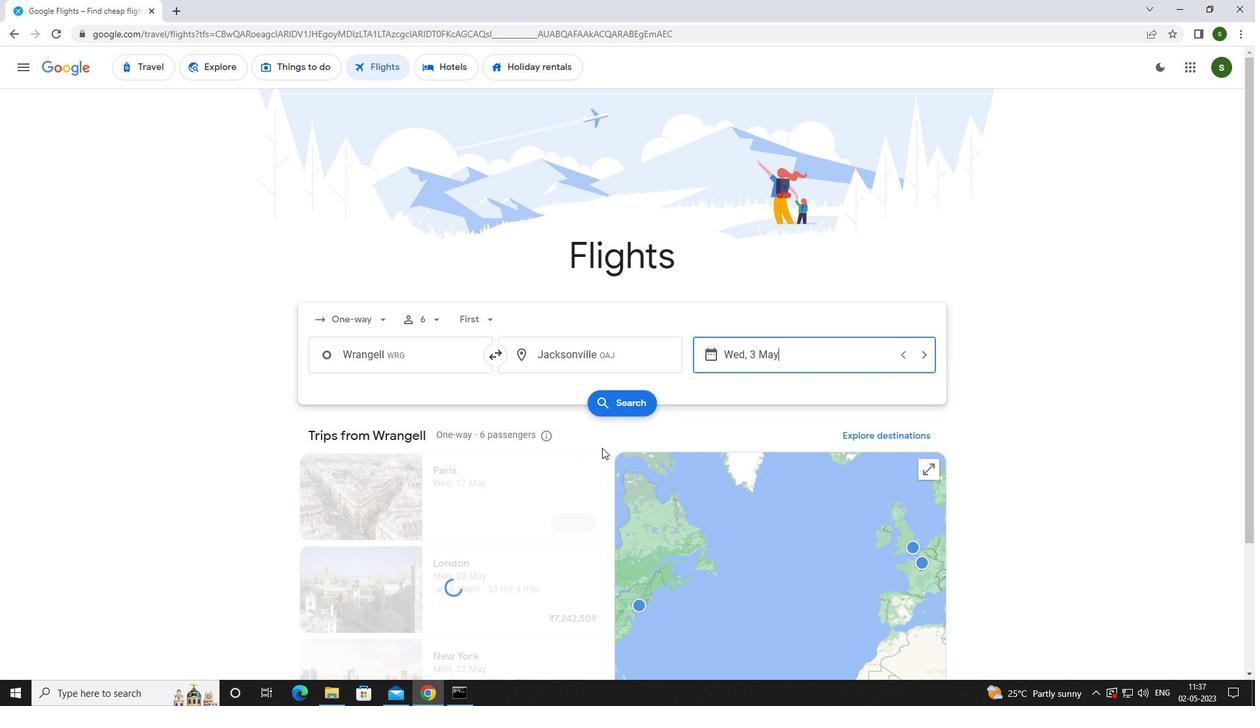 
Action: Mouse pressed left at (614, 400)
Screenshot: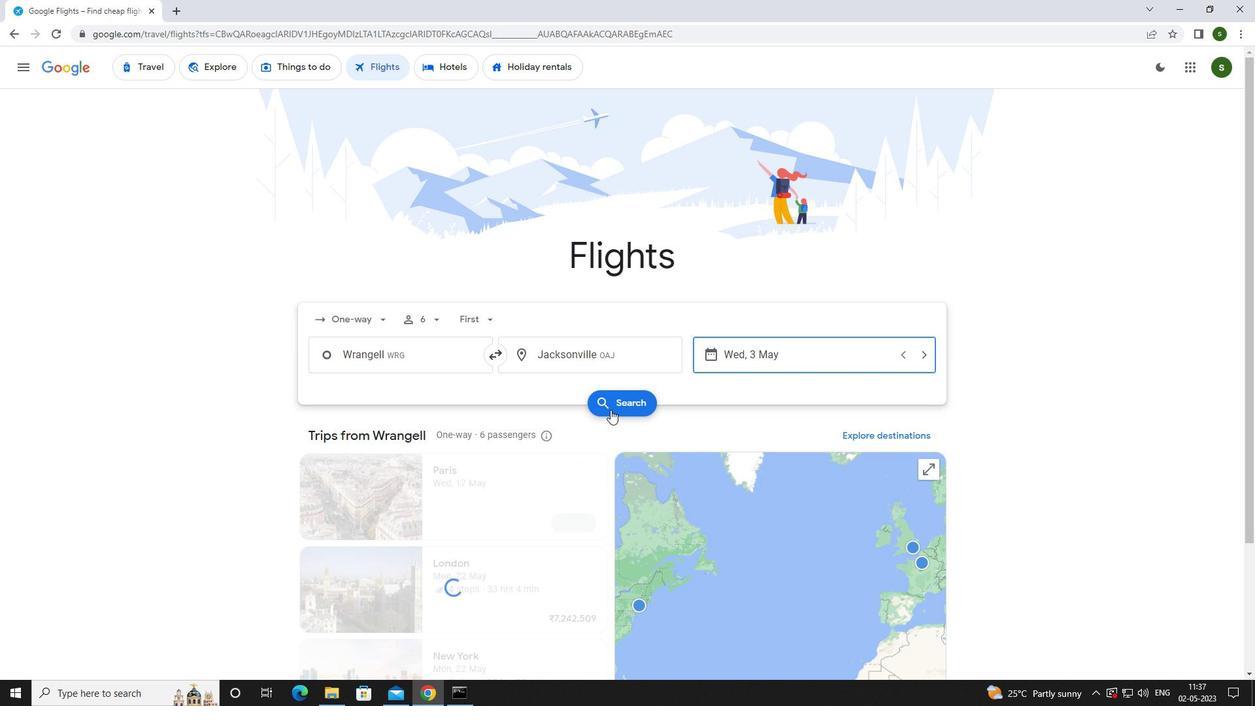 
Action: Mouse moved to (336, 189)
Screenshot: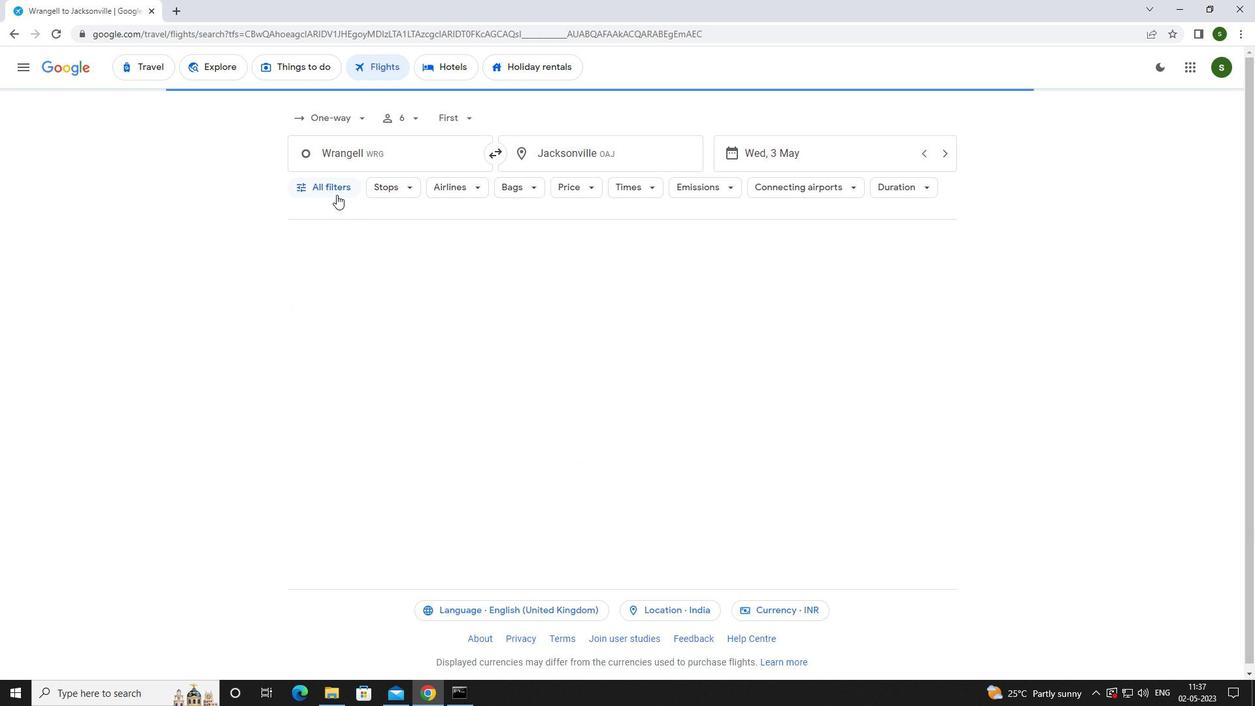 
Action: Mouse pressed left at (336, 189)
Screenshot: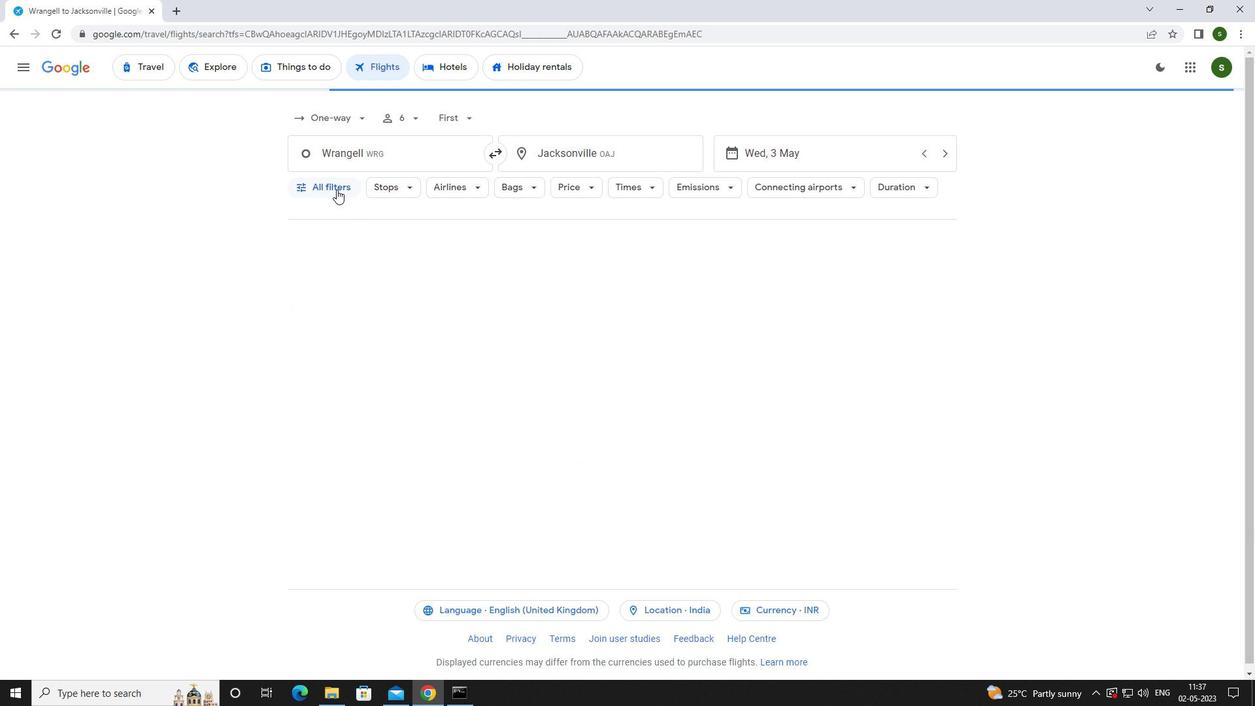 
Action: Mouse moved to (487, 463)
Screenshot: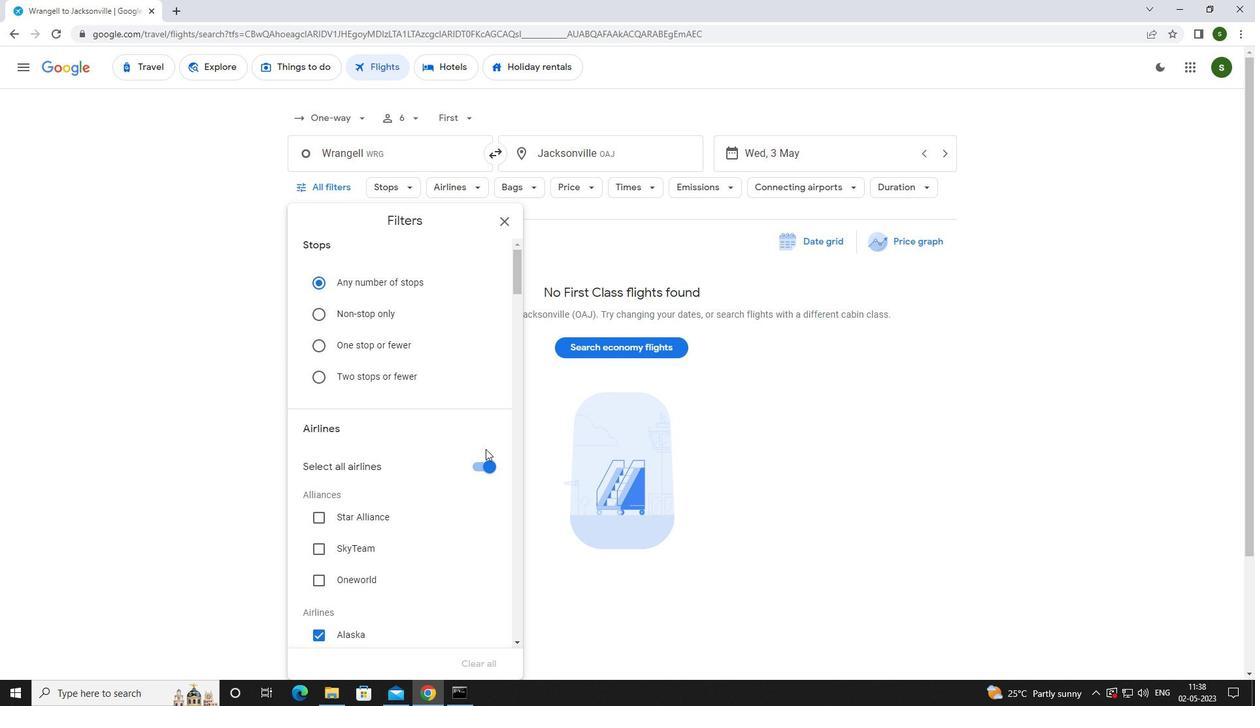 
Action: Mouse pressed left at (487, 463)
Screenshot: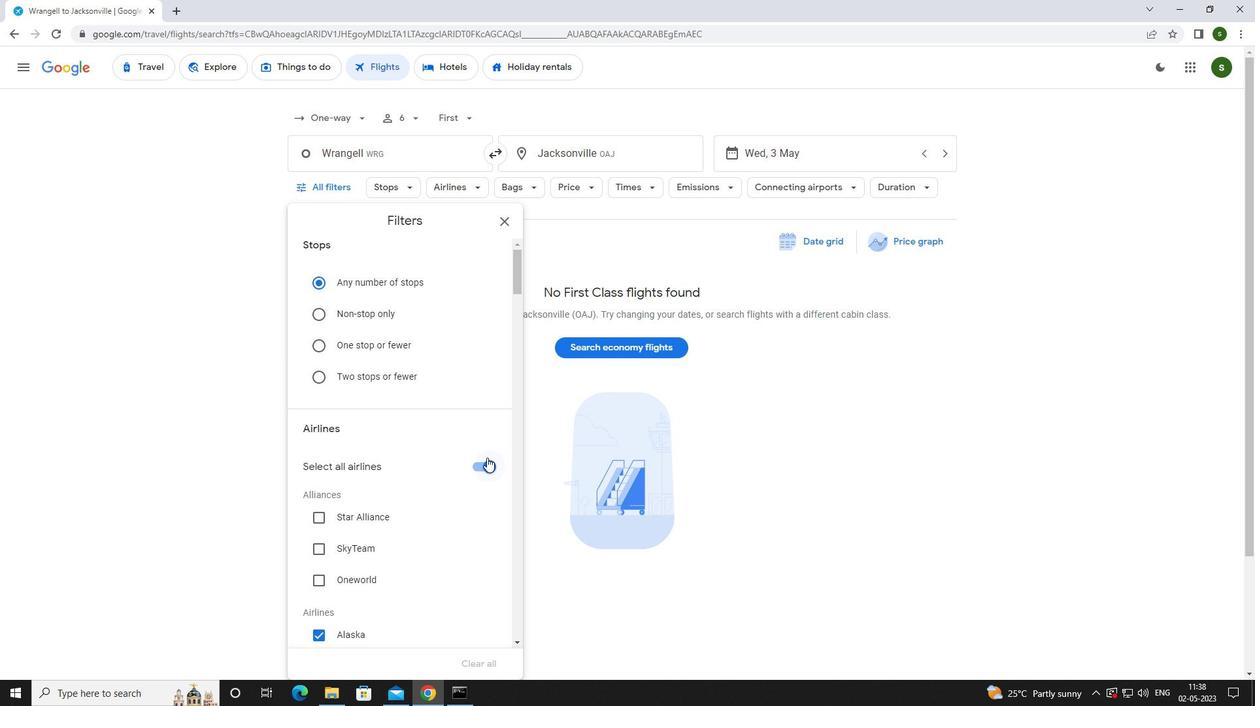 
Action: Mouse moved to (460, 387)
Screenshot: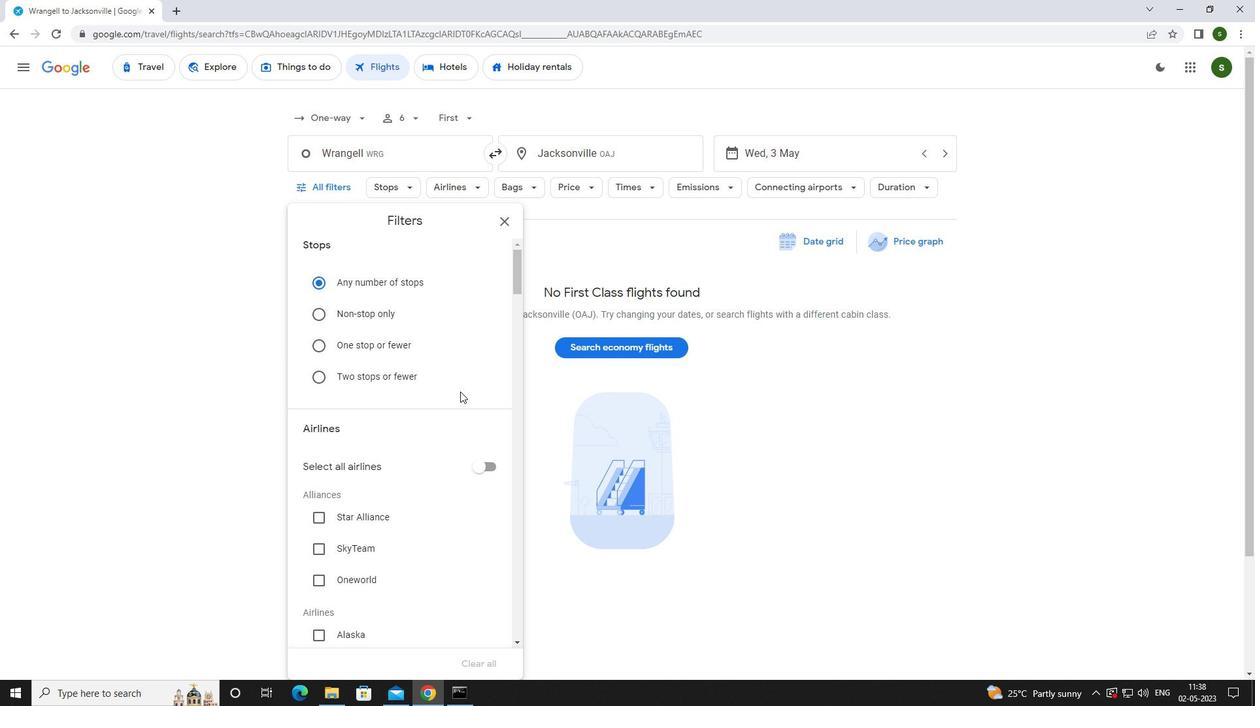 
Action: Mouse scrolled (460, 386) with delta (0, 0)
Screenshot: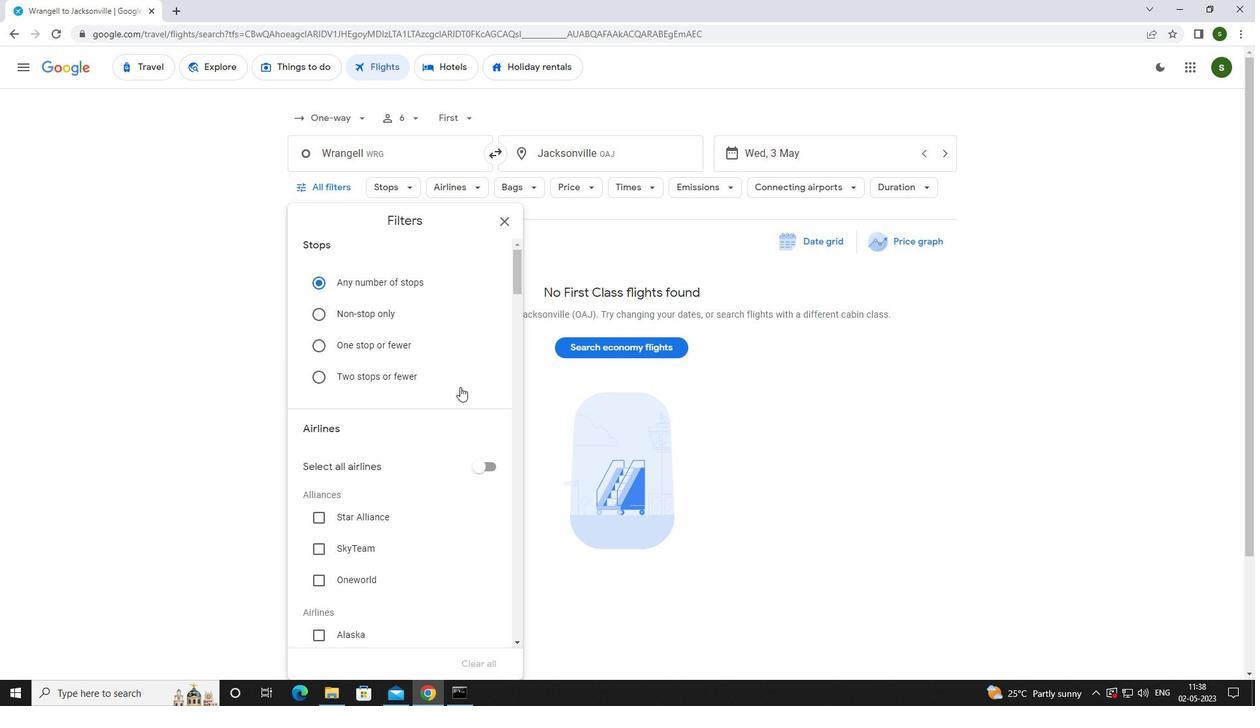 
Action: Mouse scrolled (460, 386) with delta (0, 0)
Screenshot: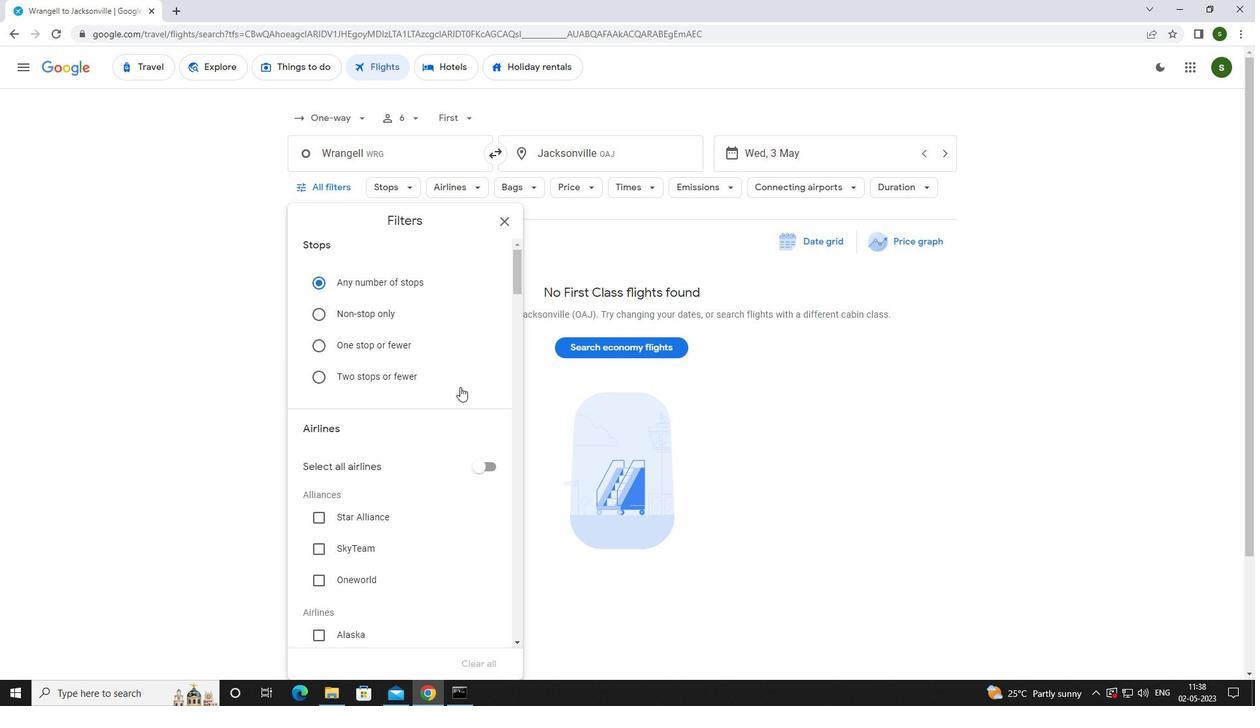 
Action: Mouse scrolled (460, 386) with delta (0, 0)
Screenshot: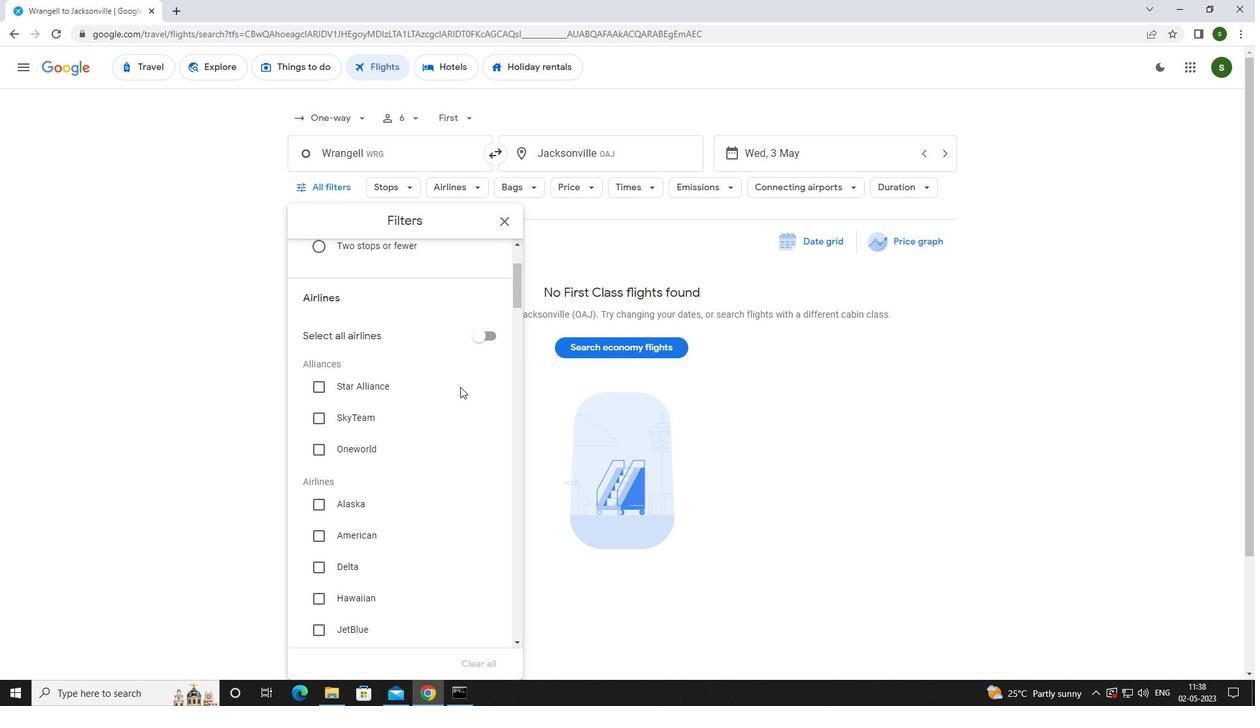 
Action: Mouse scrolled (460, 386) with delta (0, 0)
Screenshot: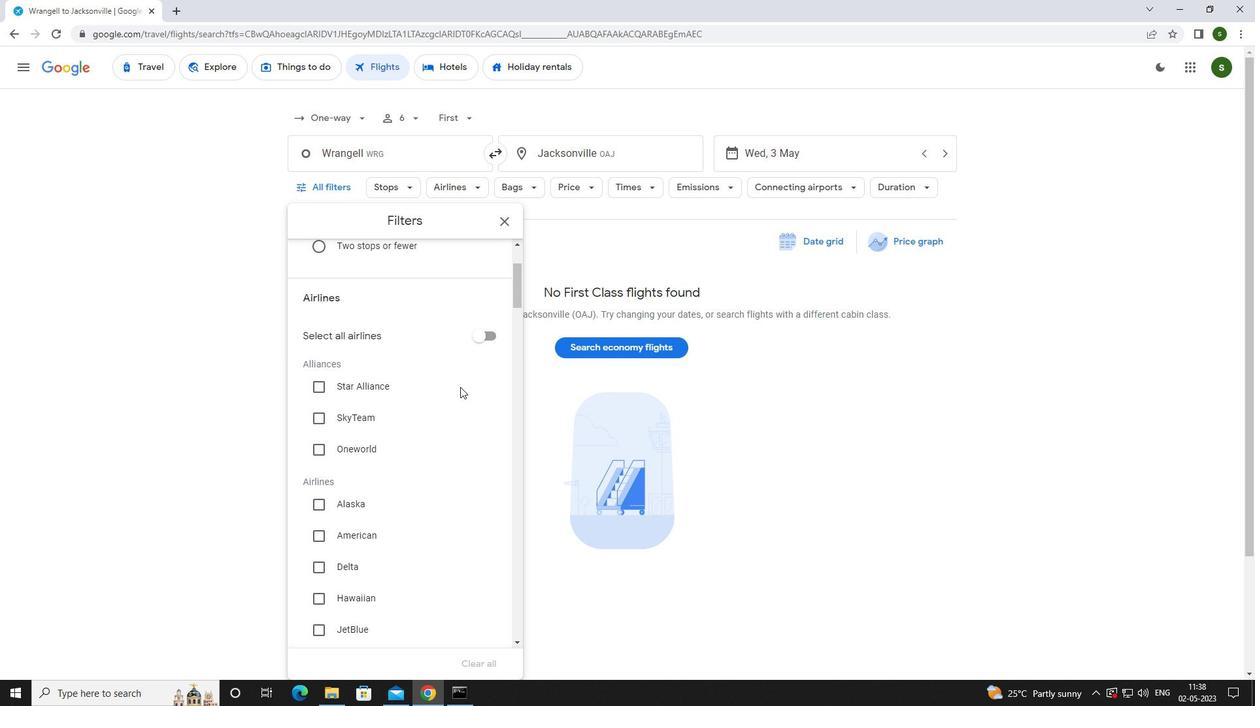 
Action: Mouse scrolled (460, 386) with delta (0, 0)
Screenshot: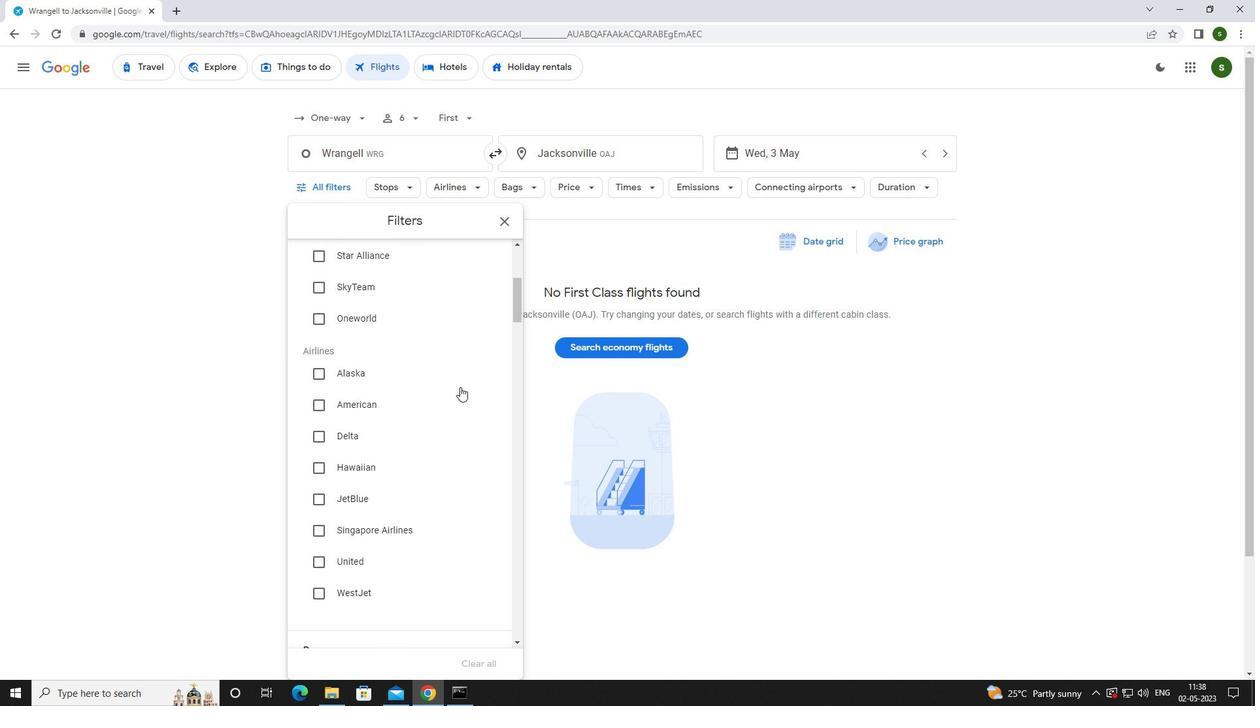 
Action: Mouse moved to (384, 461)
Screenshot: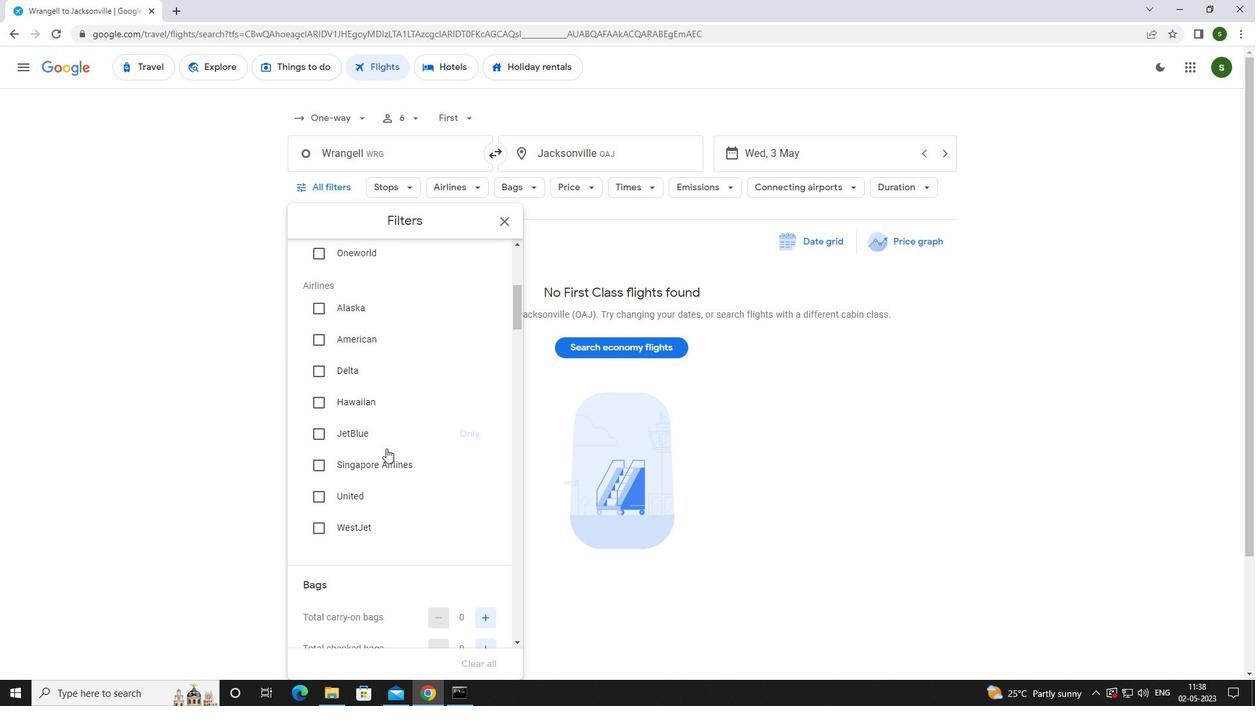 
Action: Mouse pressed left at (384, 461)
Screenshot: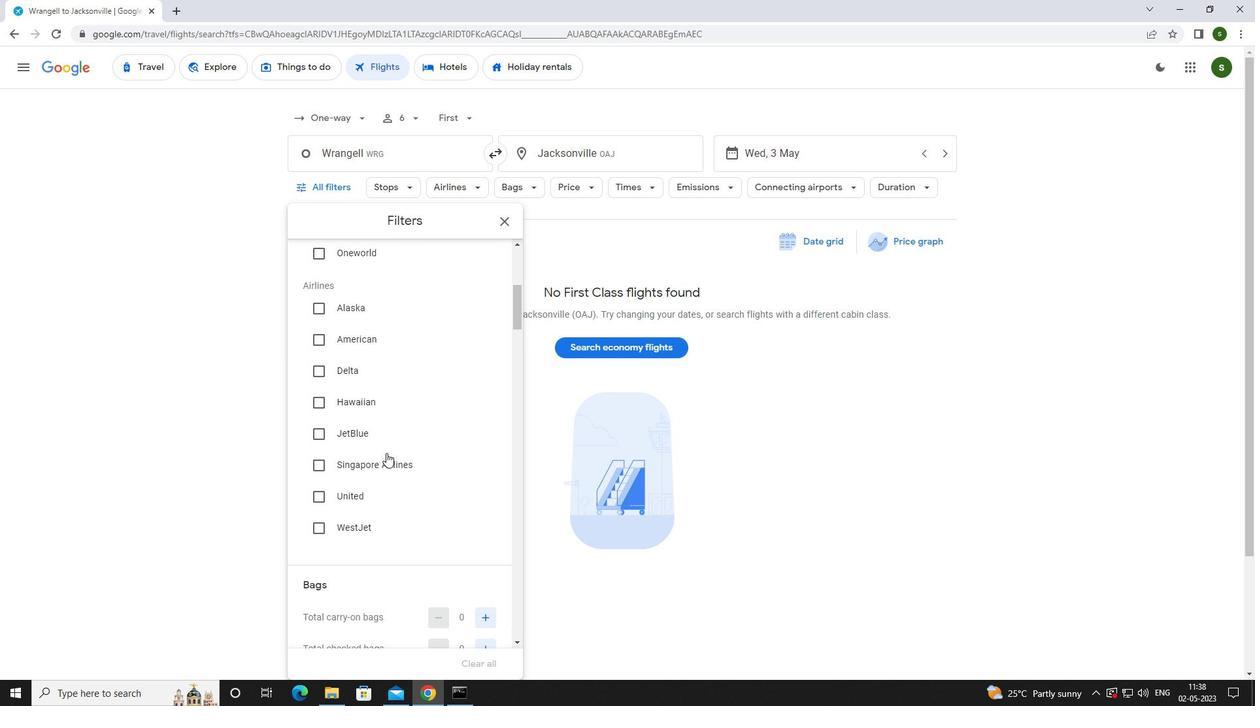
Action: Mouse moved to (384, 461)
Screenshot: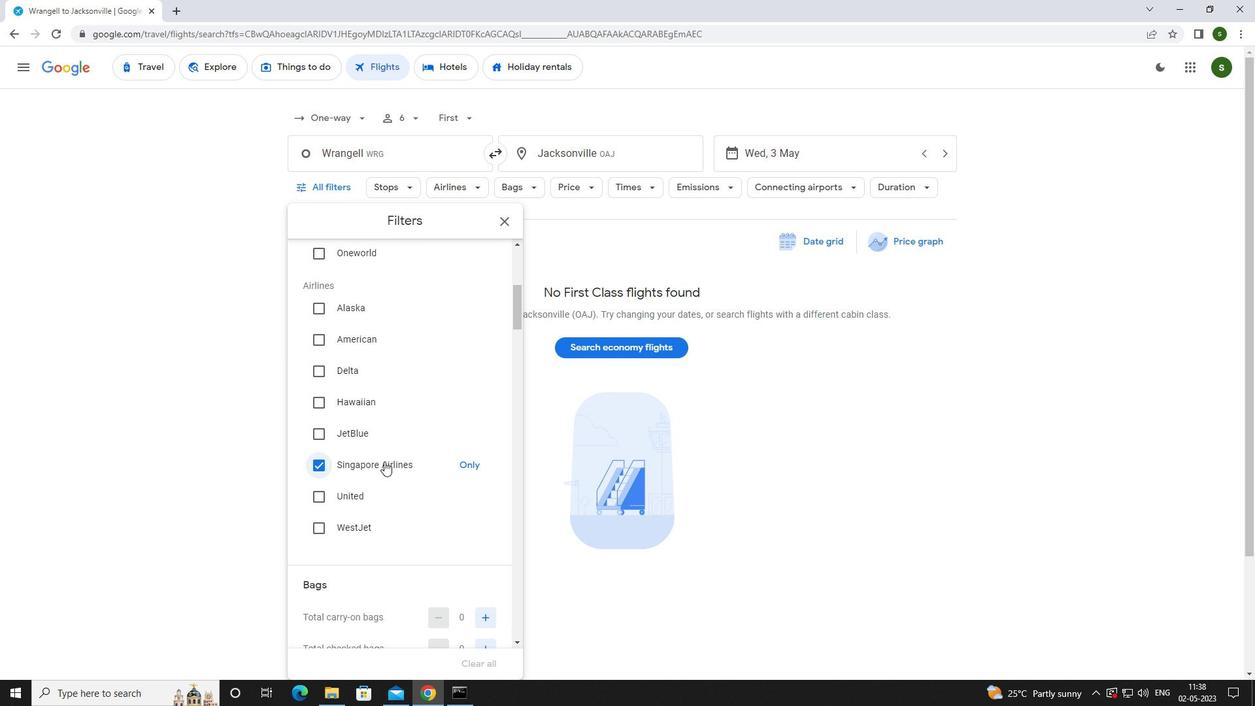 
Action: Mouse scrolled (384, 461) with delta (0, 0)
Screenshot: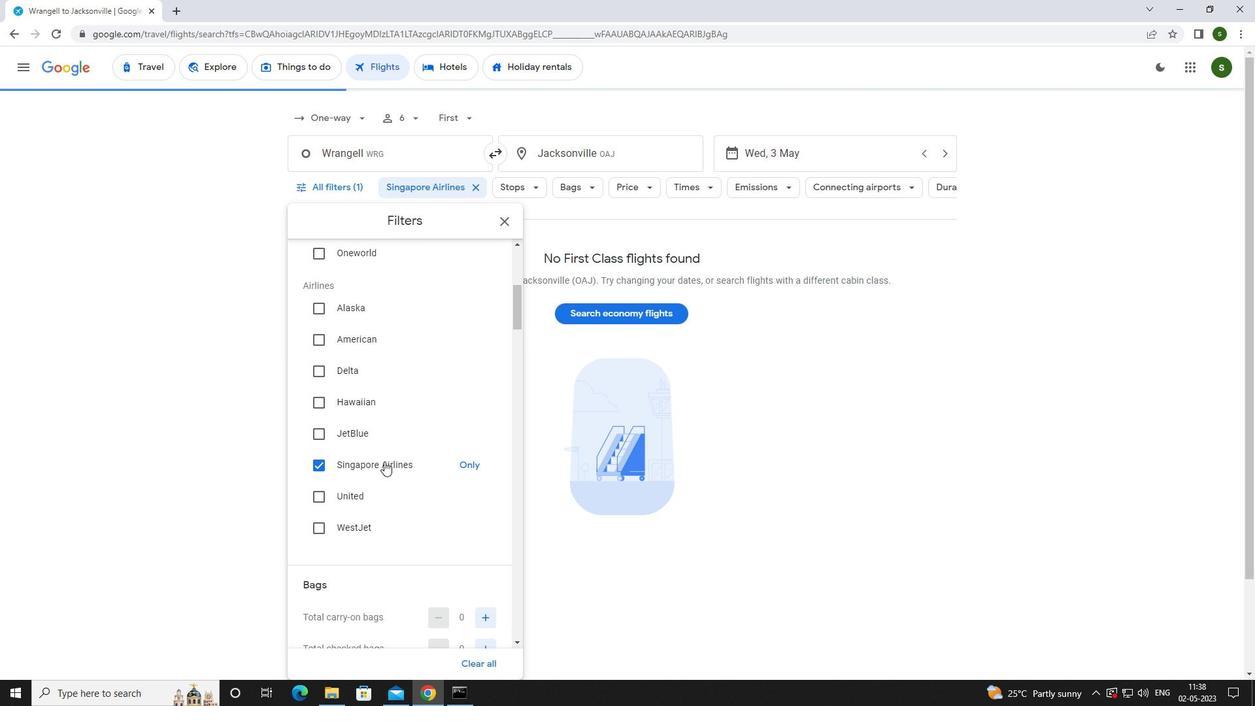 
Action: Mouse scrolled (384, 461) with delta (0, 0)
Screenshot: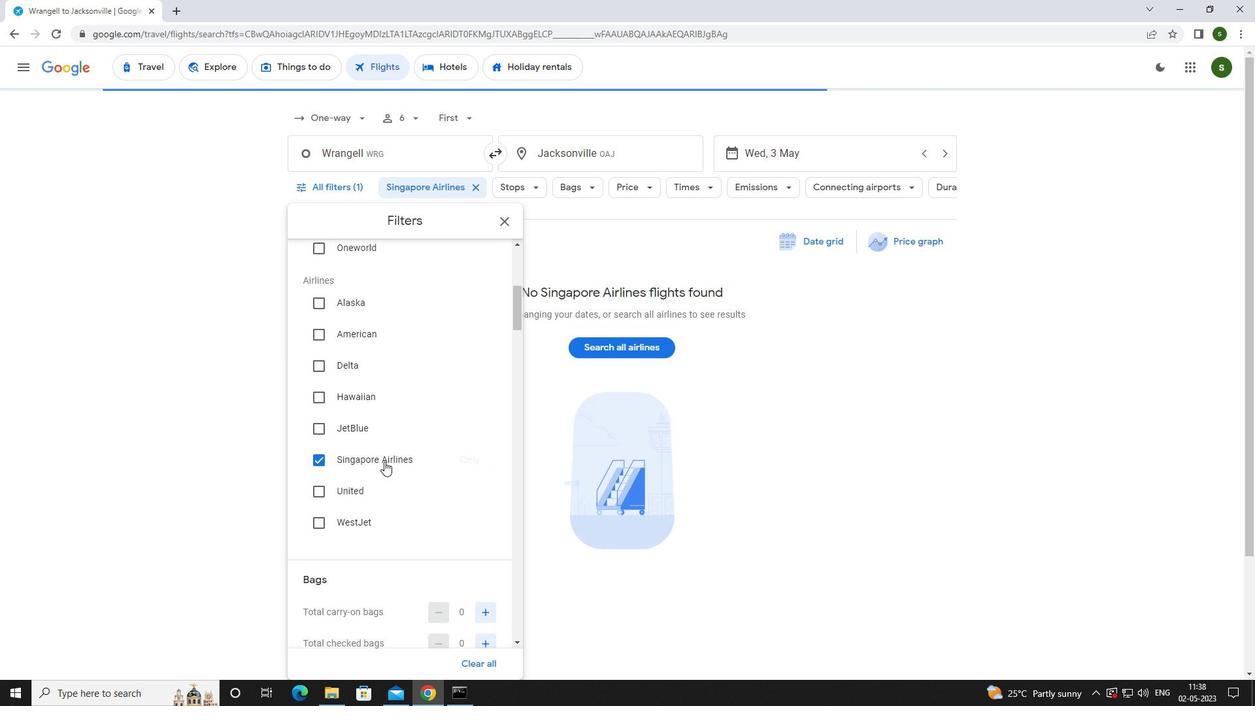 
Action: Mouse scrolled (384, 461) with delta (0, 0)
Screenshot: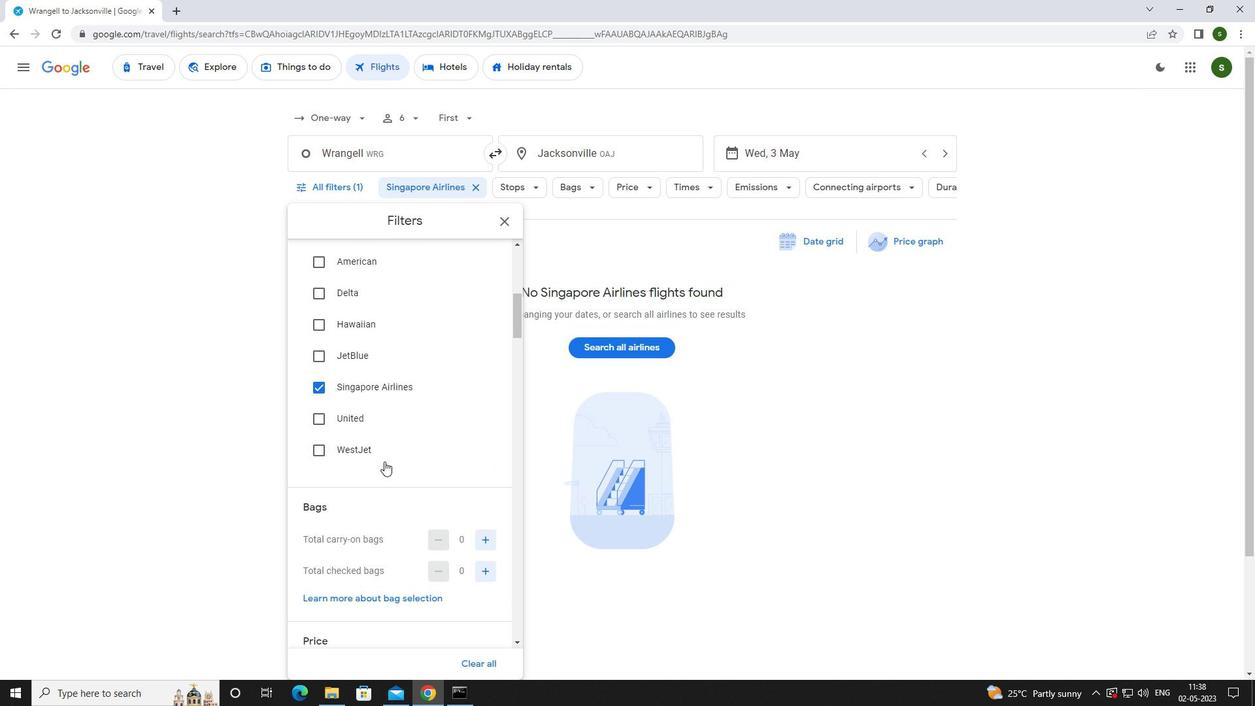 
Action: Mouse scrolled (384, 461) with delta (0, 0)
Screenshot: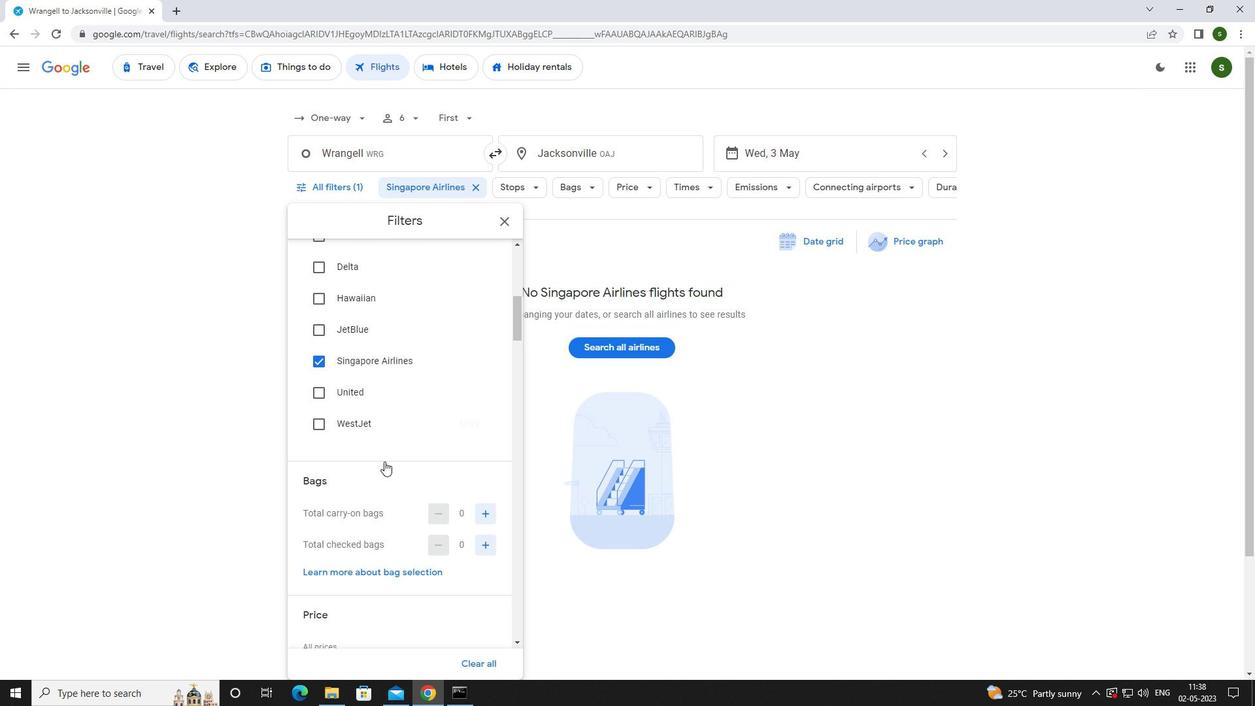 
Action: Mouse moved to (481, 382)
Screenshot: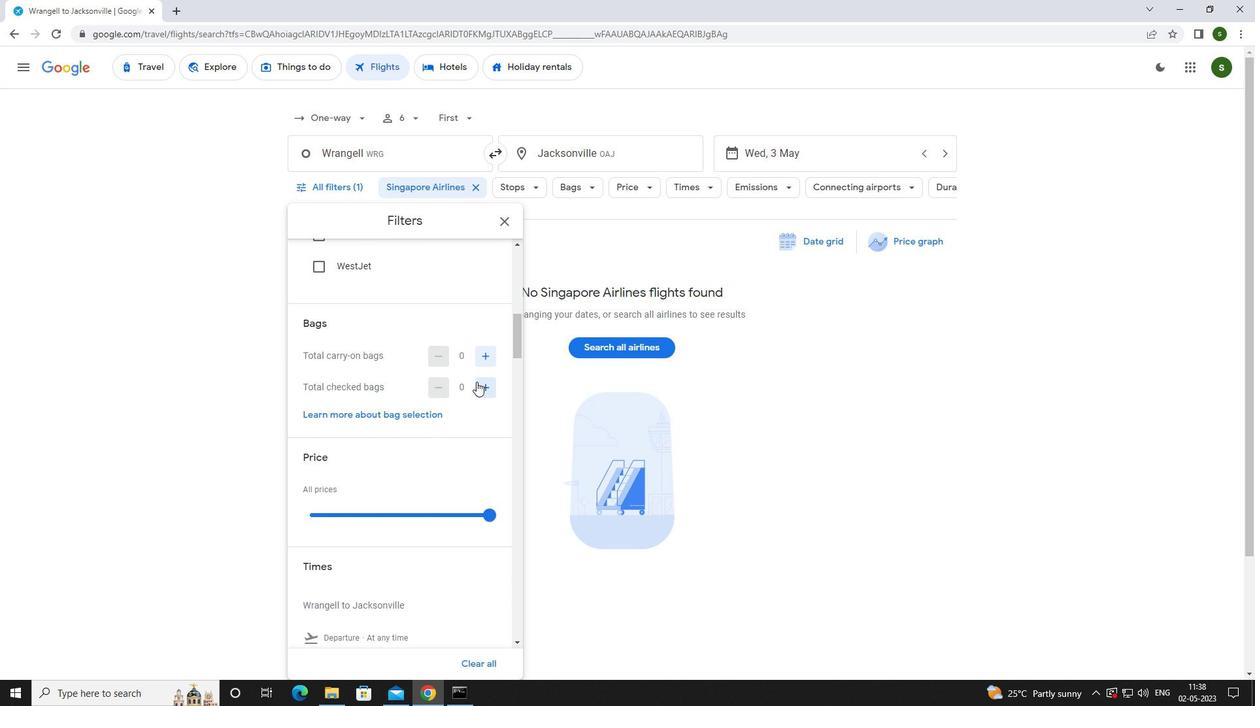 
Action: Mouse pressed left at (481, 382)
Screenshot: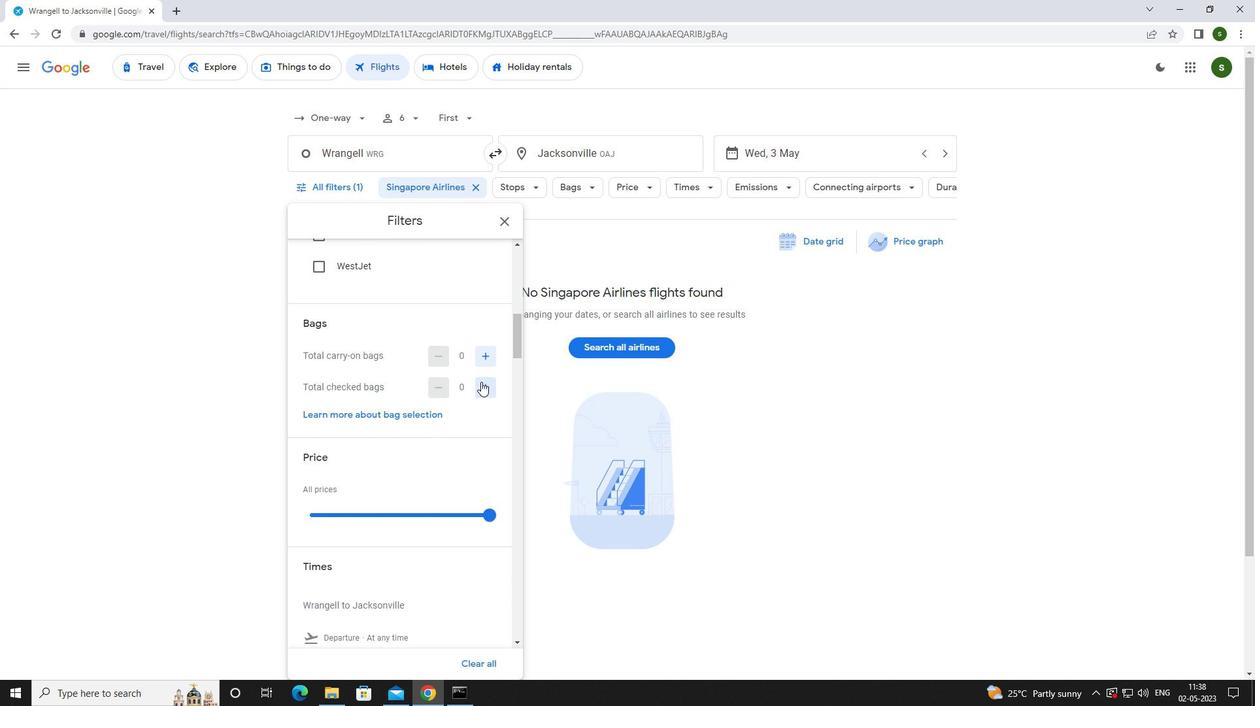 
Action: Mouse pressed left at (481, 382)
Screenshot: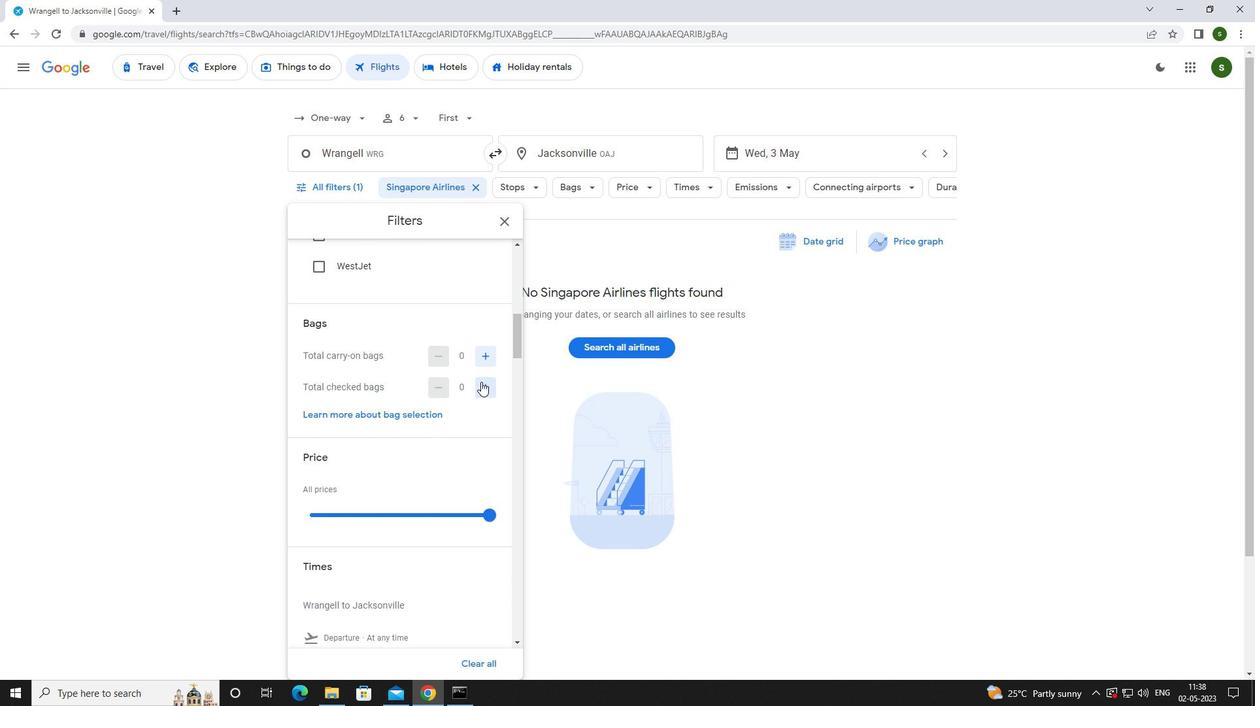 
Action: Mouse pressed left at (481, 382)
Screenshot: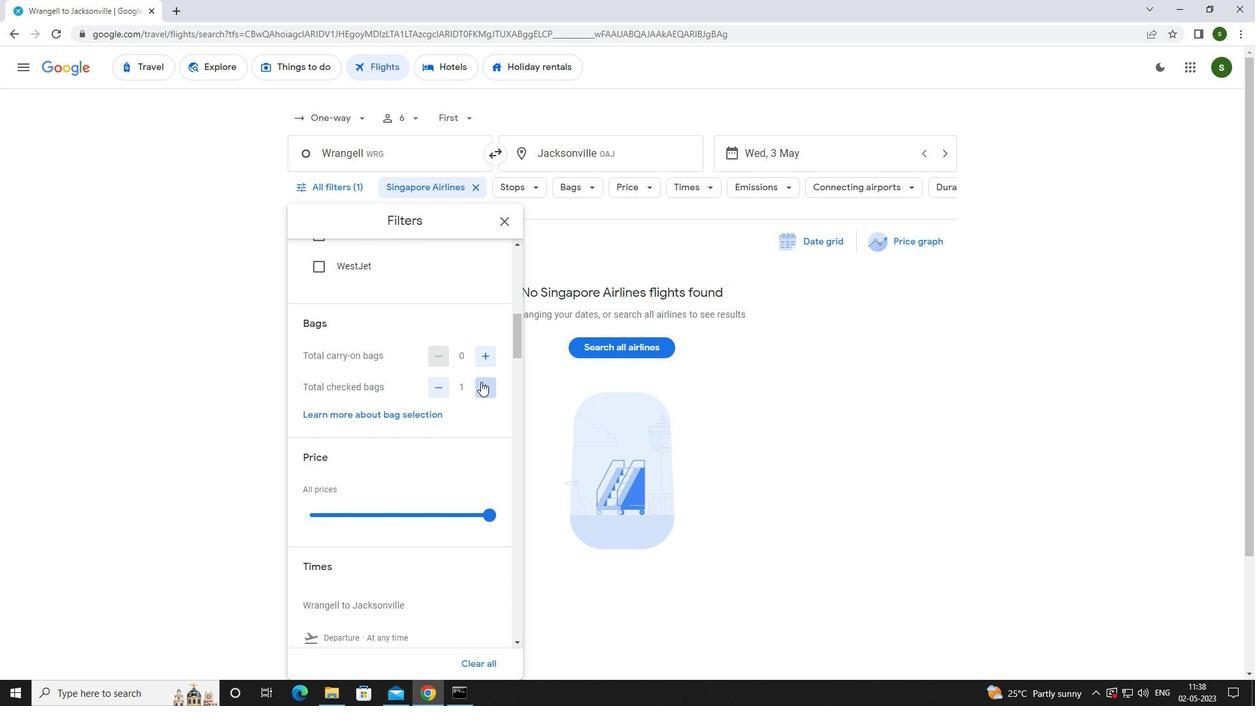
Action: Mouse pressed left at (481, 382)
Screenshot: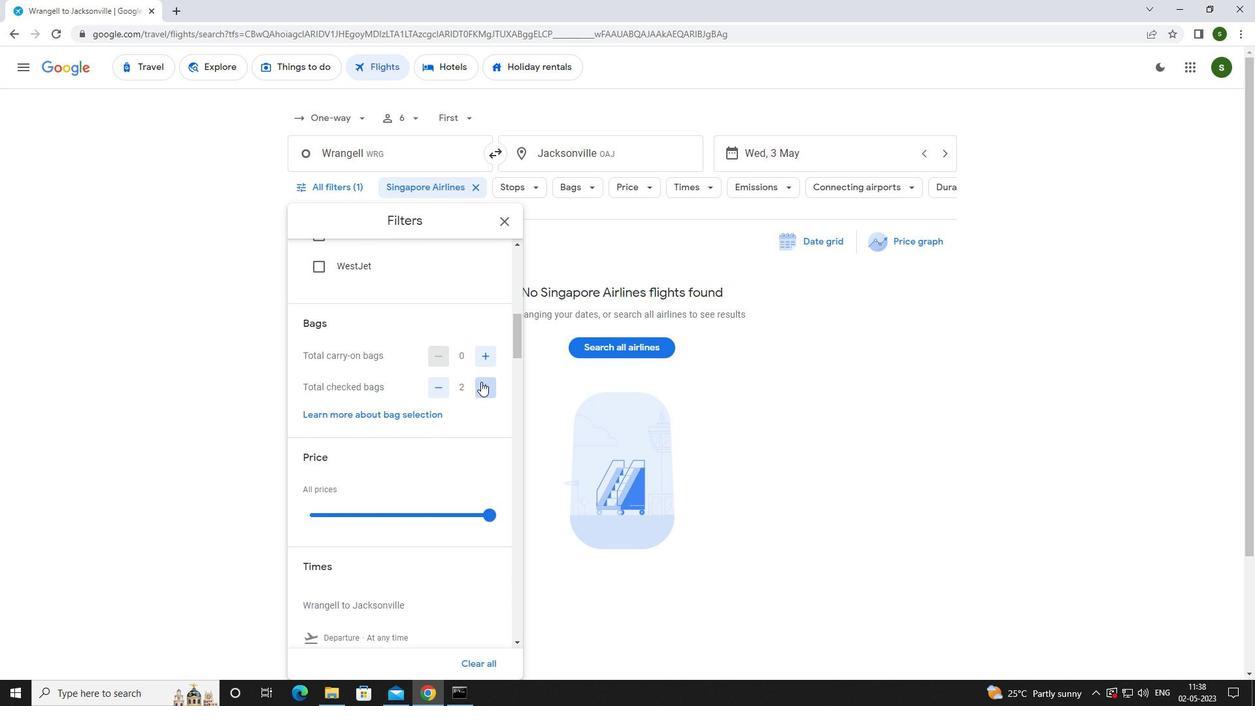 
Action: Mouse pressed left at (481, 382)
Screenshot: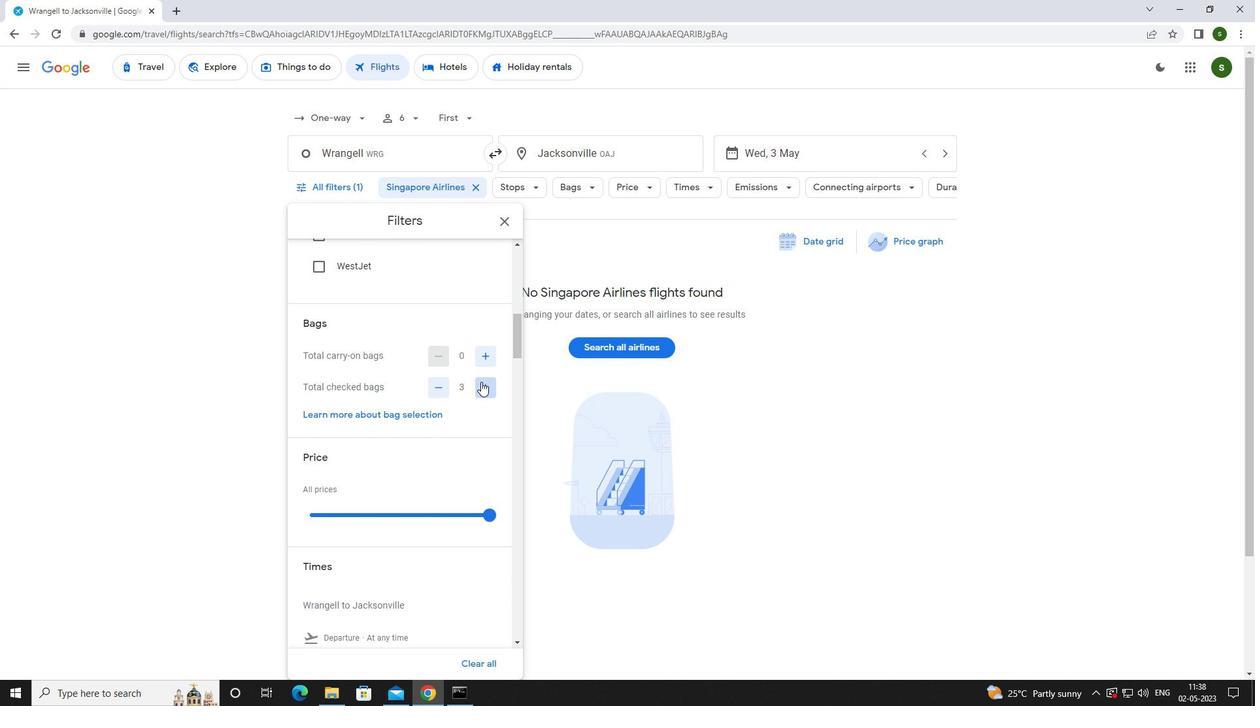 
Action: Mouse pressed left at (481, 382)
Screenshot: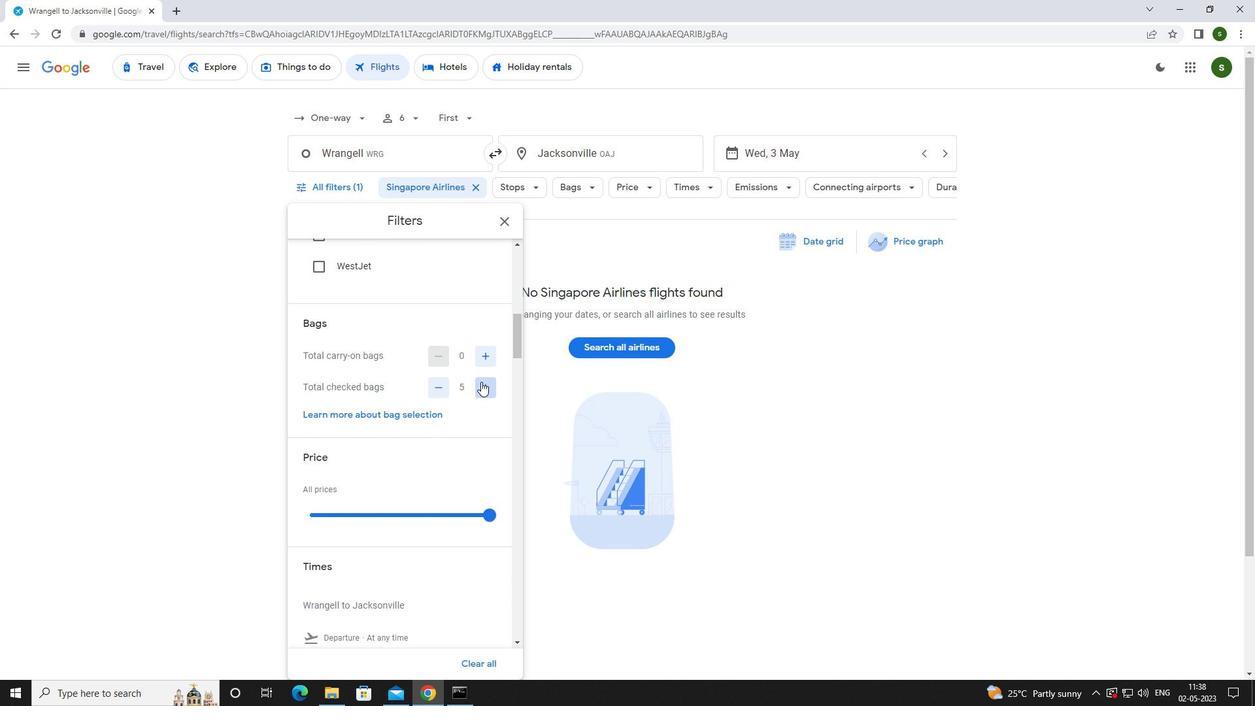 
Action: Mouse pressed left at (481, 382)
Screenshot: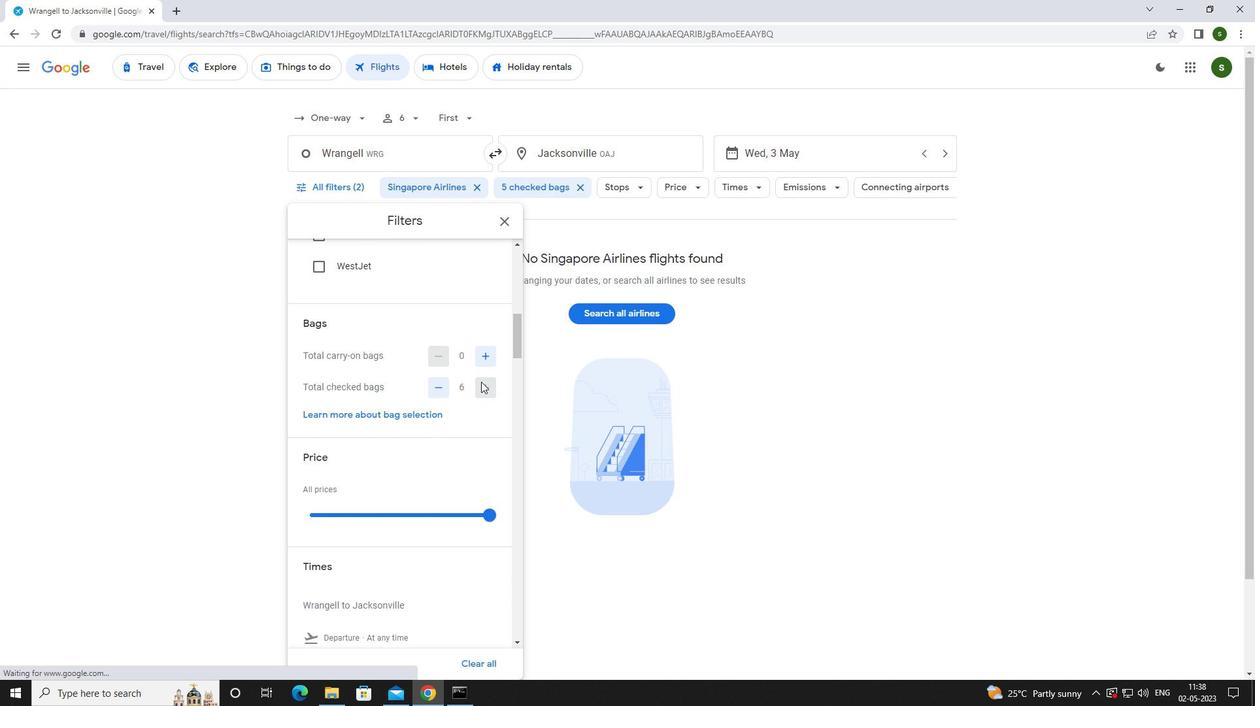 
Action: Mouse scrolled (481, 381) with delta (0, 0)
Screenshot: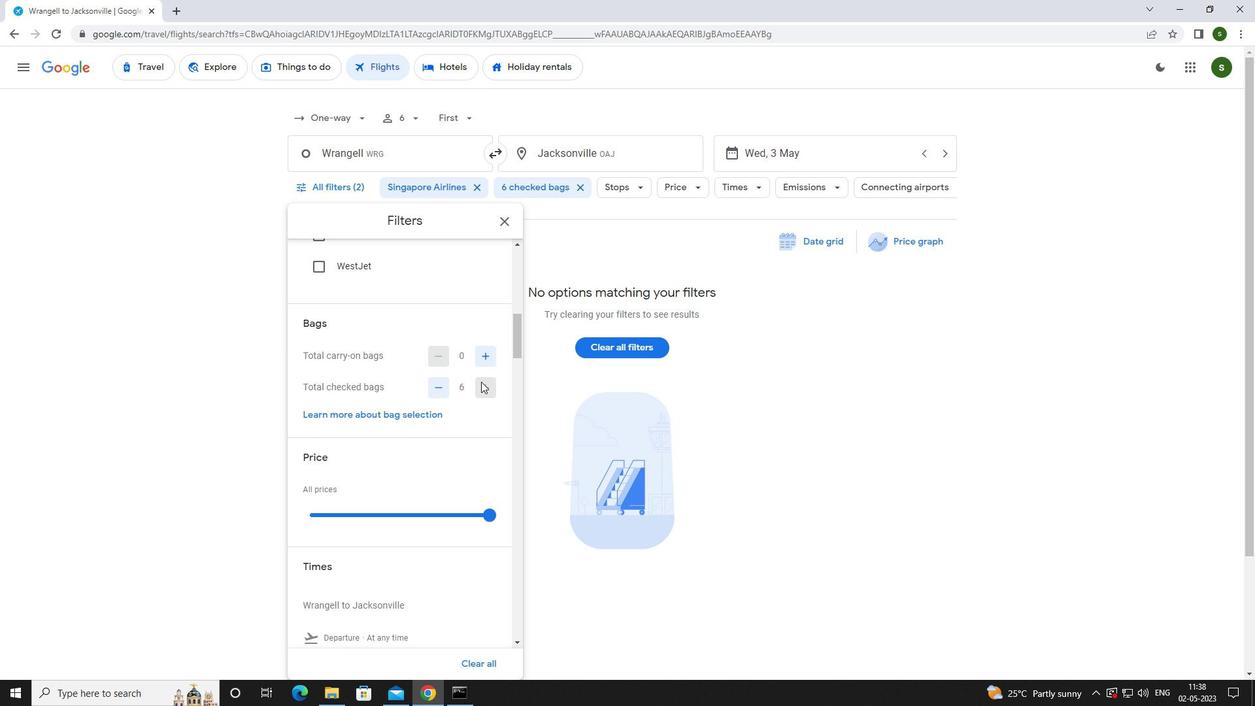 
Action: Mouse scrolled (481, 381) with delta (0, 0)
Screenshot: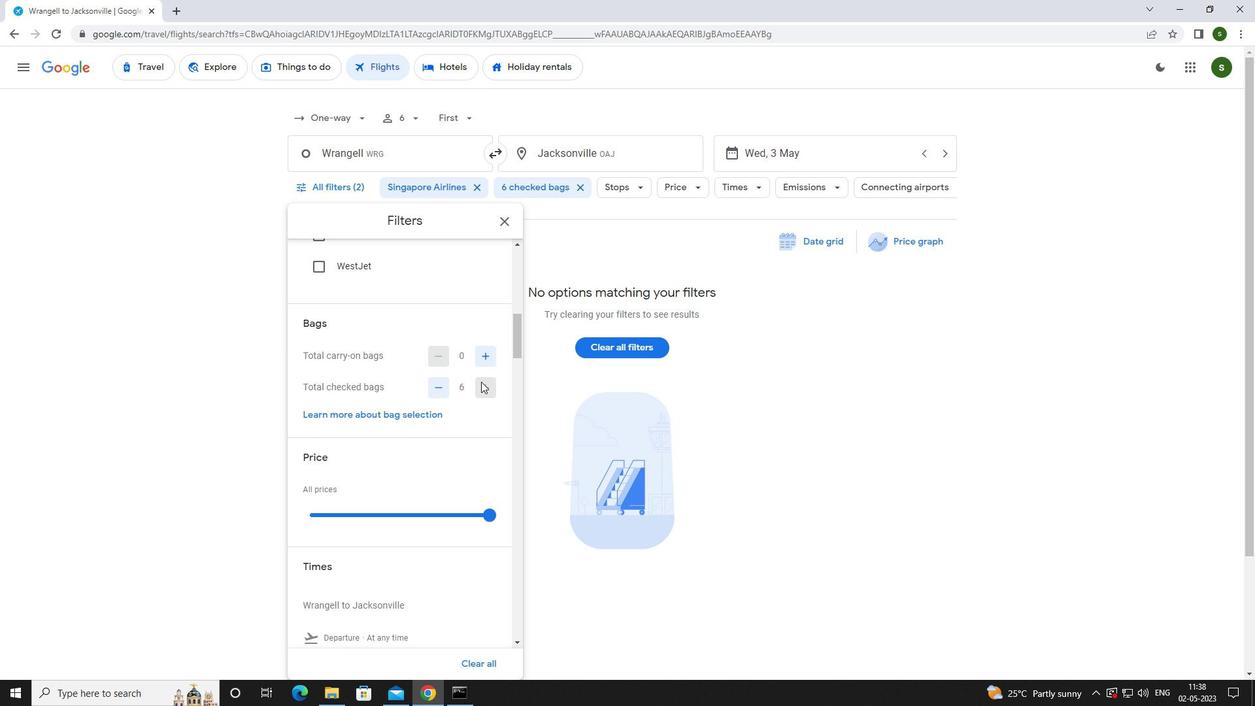 
Action: Mouse moved to (487, 383)
Screenshot: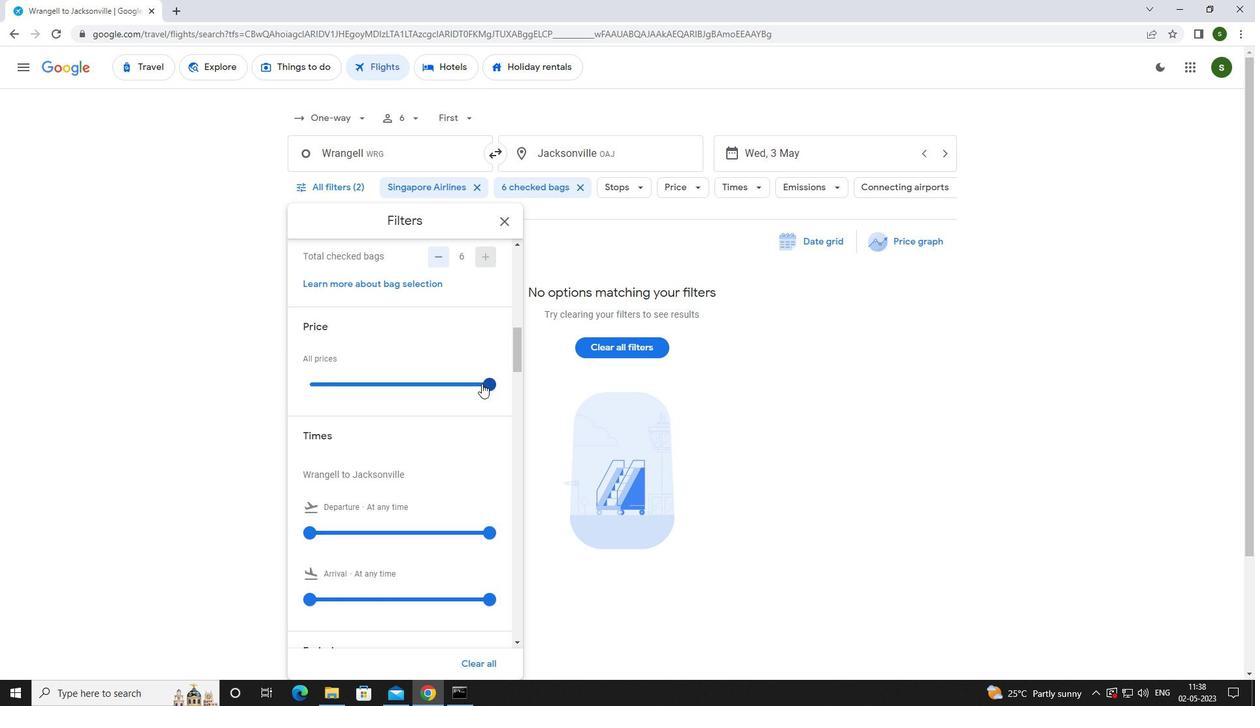 
Action: Mouse pressed left at (487, 383)
Screenshot: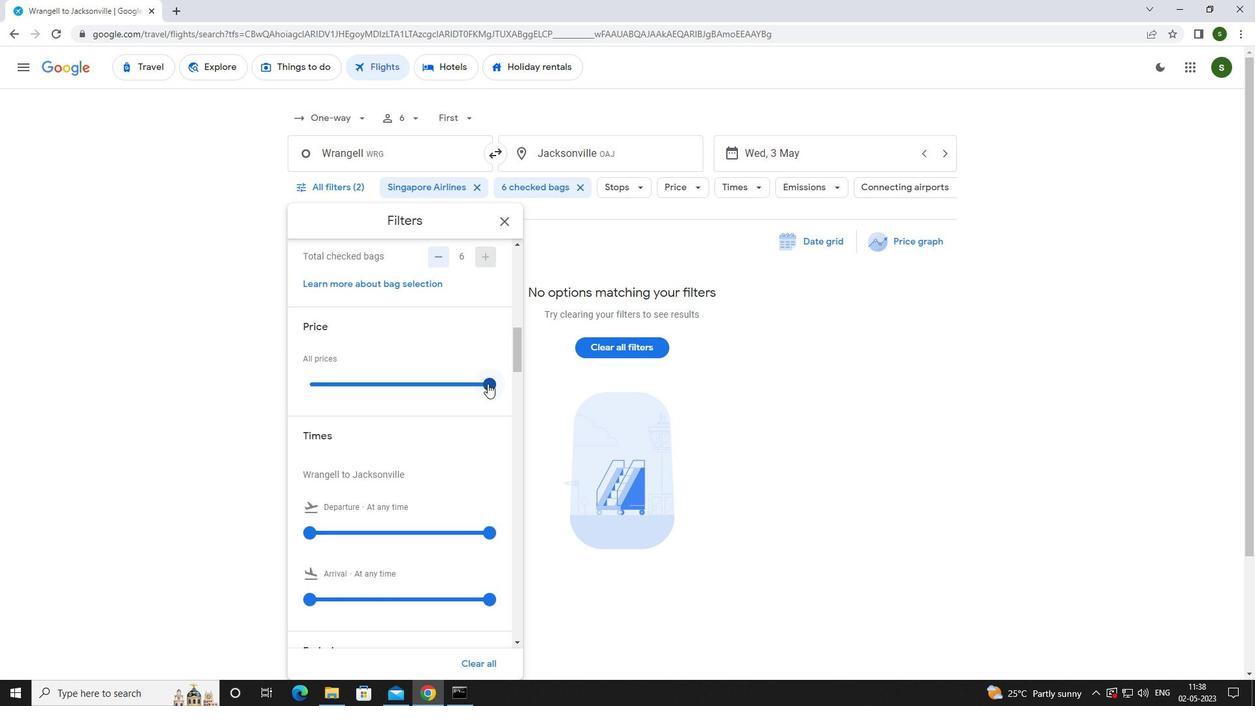 
Action: Mouse pressed left at (487, 383)
Screenshot: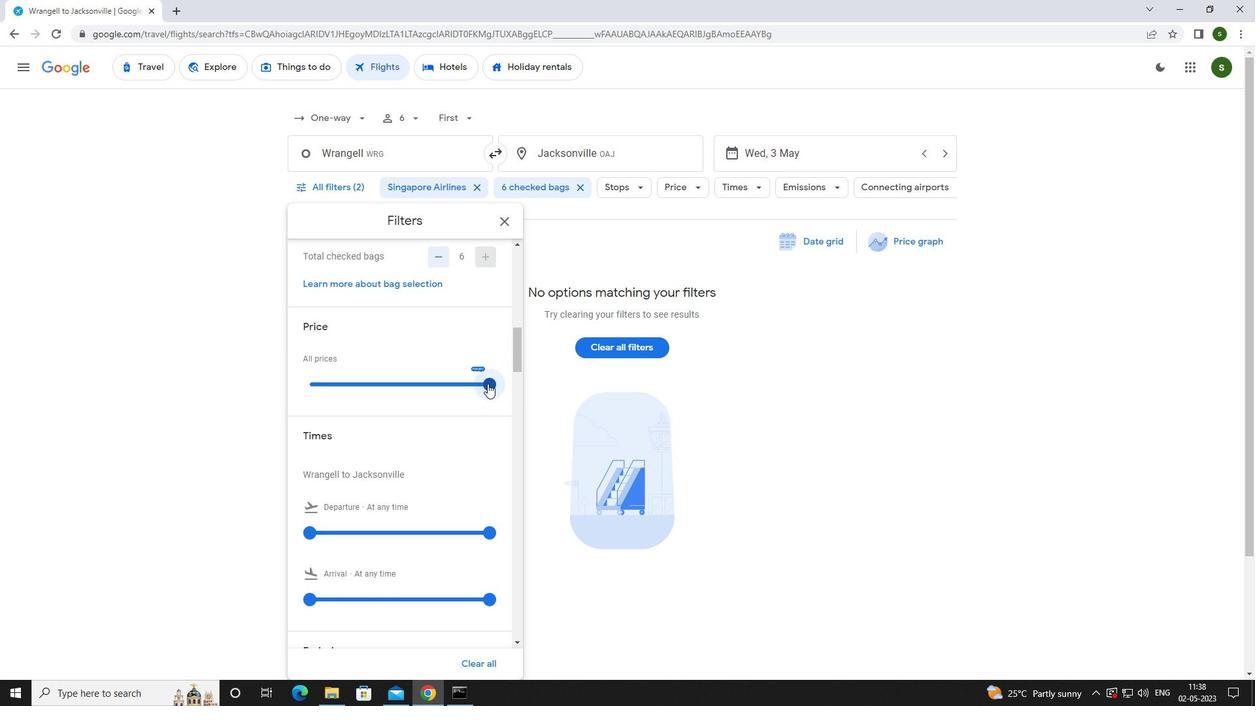 
Action: Mouse moved to (393, 417)
Screenshot: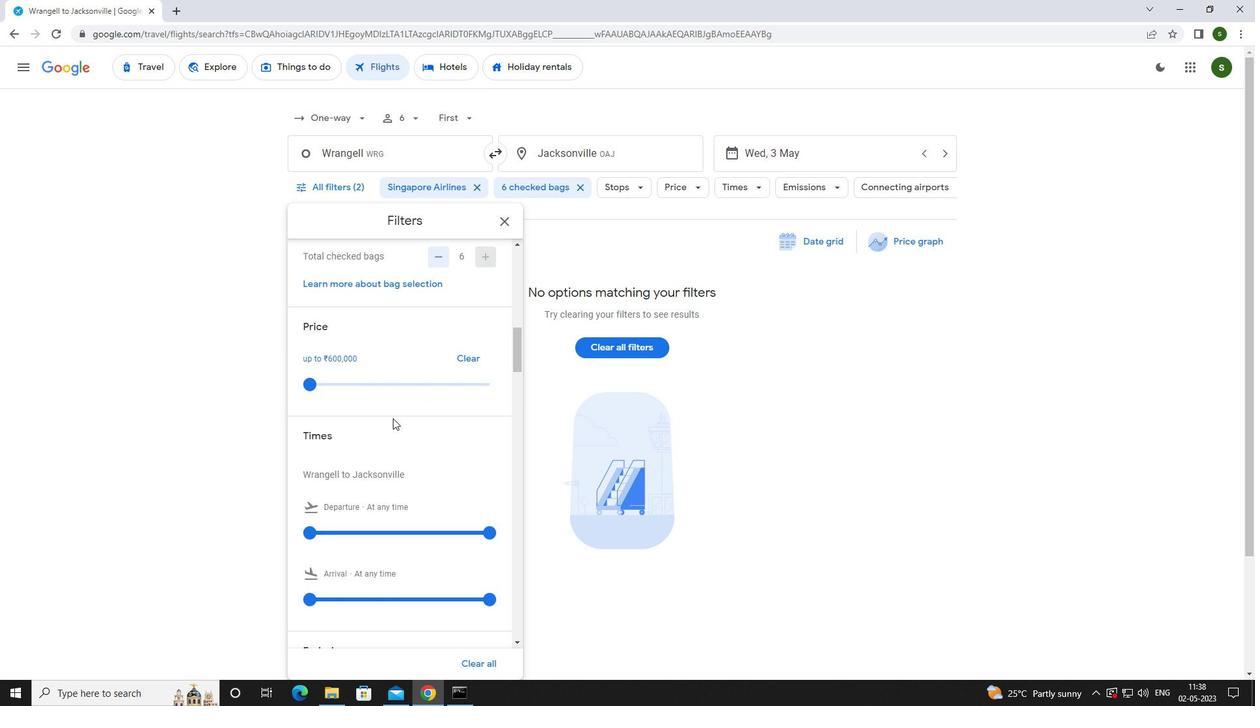 
Action: Mouse scrolled (393, 417) with delta (0, 0)
Screenshot: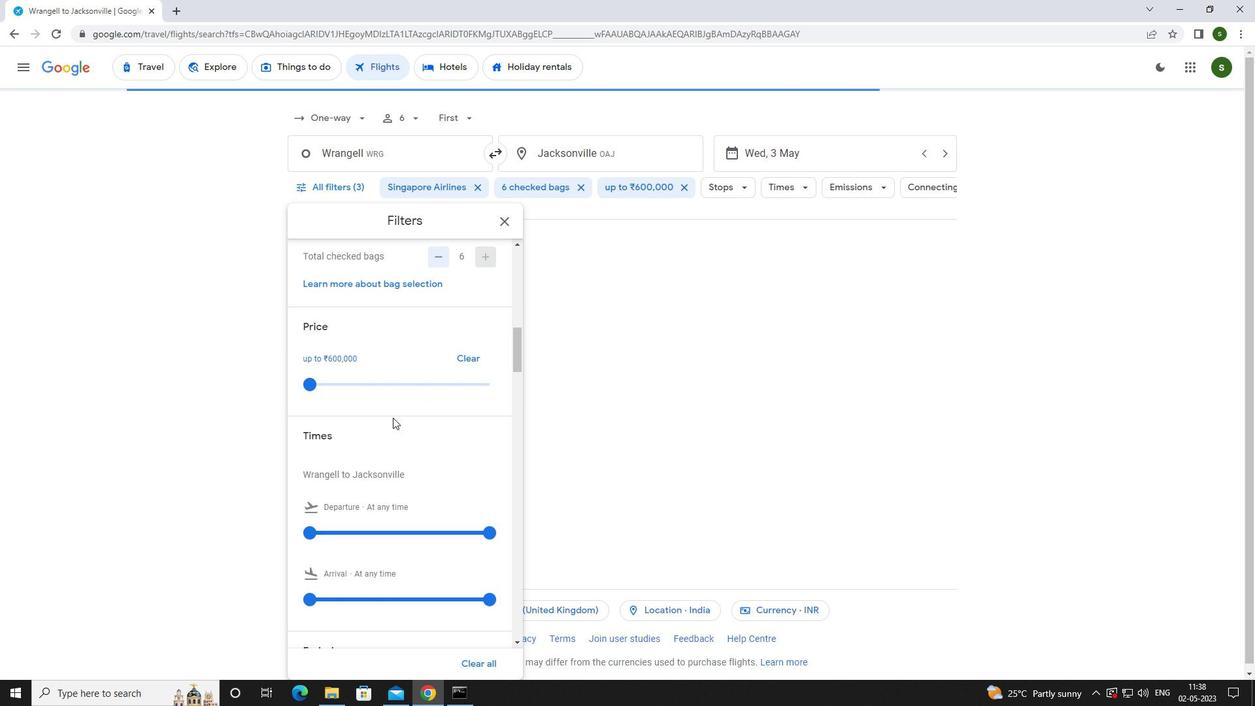 
Action: Mouse scrolled (393, 417) with delta (0, 0)
Screenshot: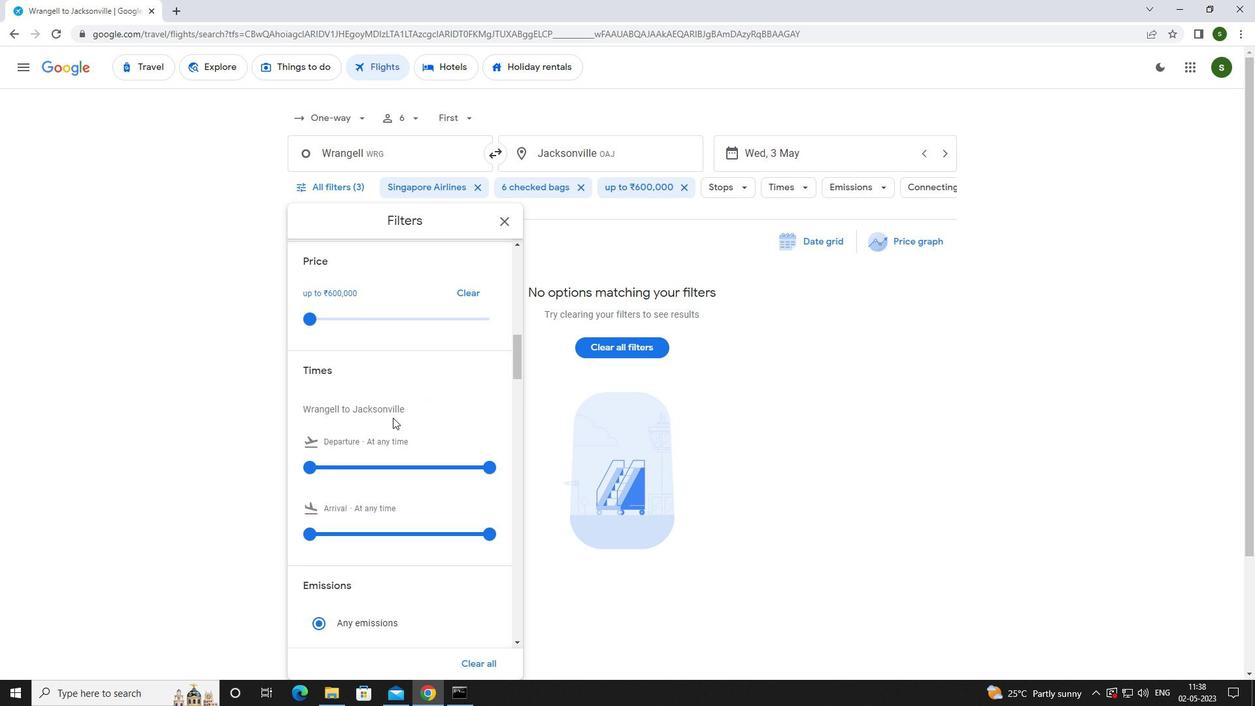 
Action: Mouse moved to (308, 400)
Screenshot: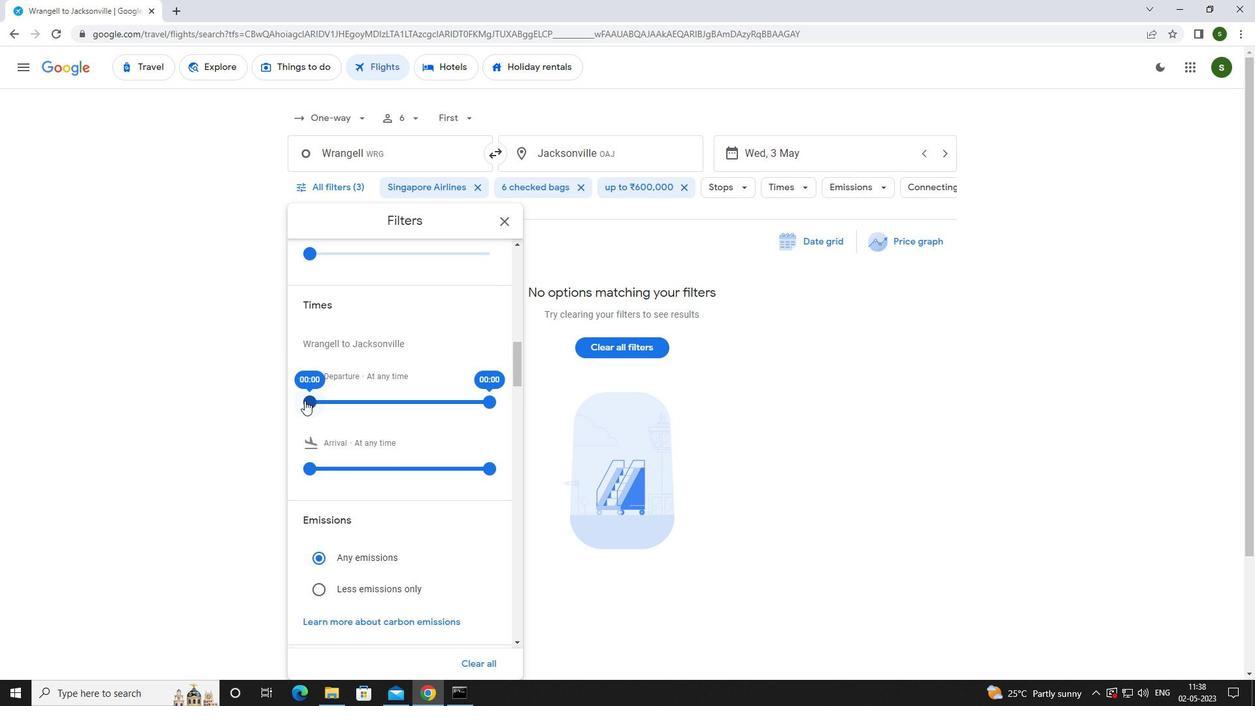 
Action: Mouse pressed left at (308, 400)
Screenshot: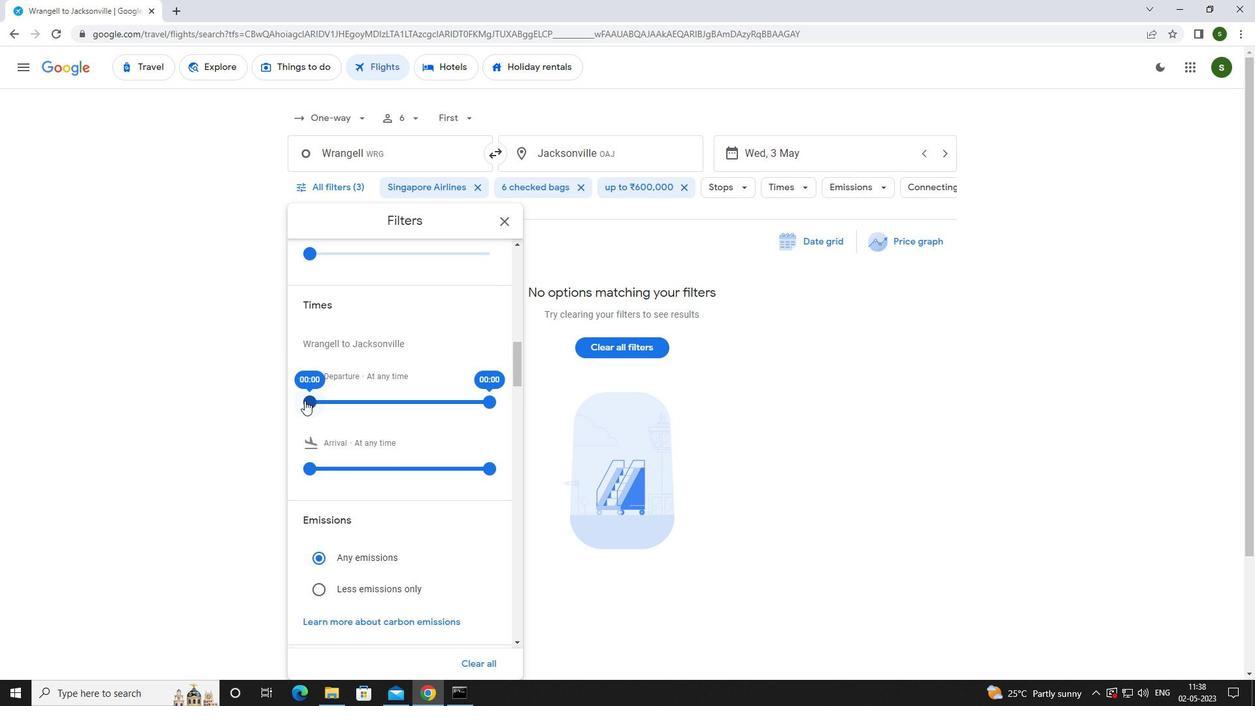 
Action: Mouse moved to (731, 419)
Screenshot: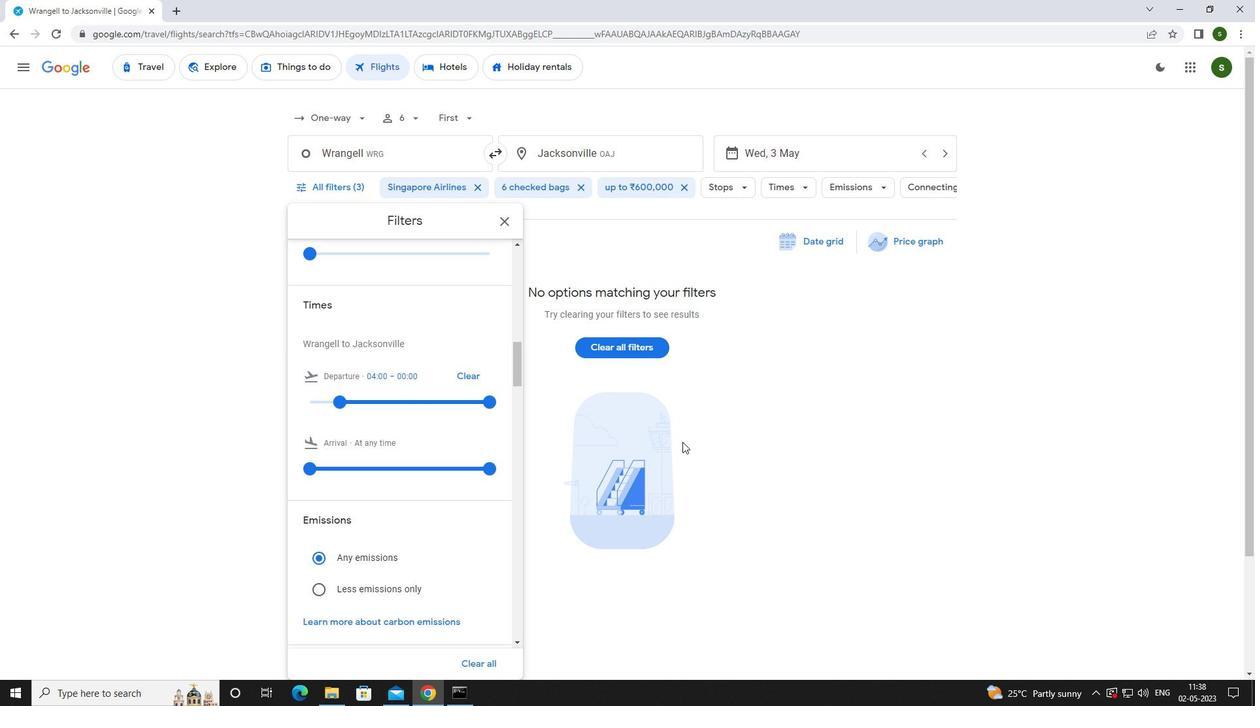 
Action: Mouse pressed left at (731, 419)
Screenshot: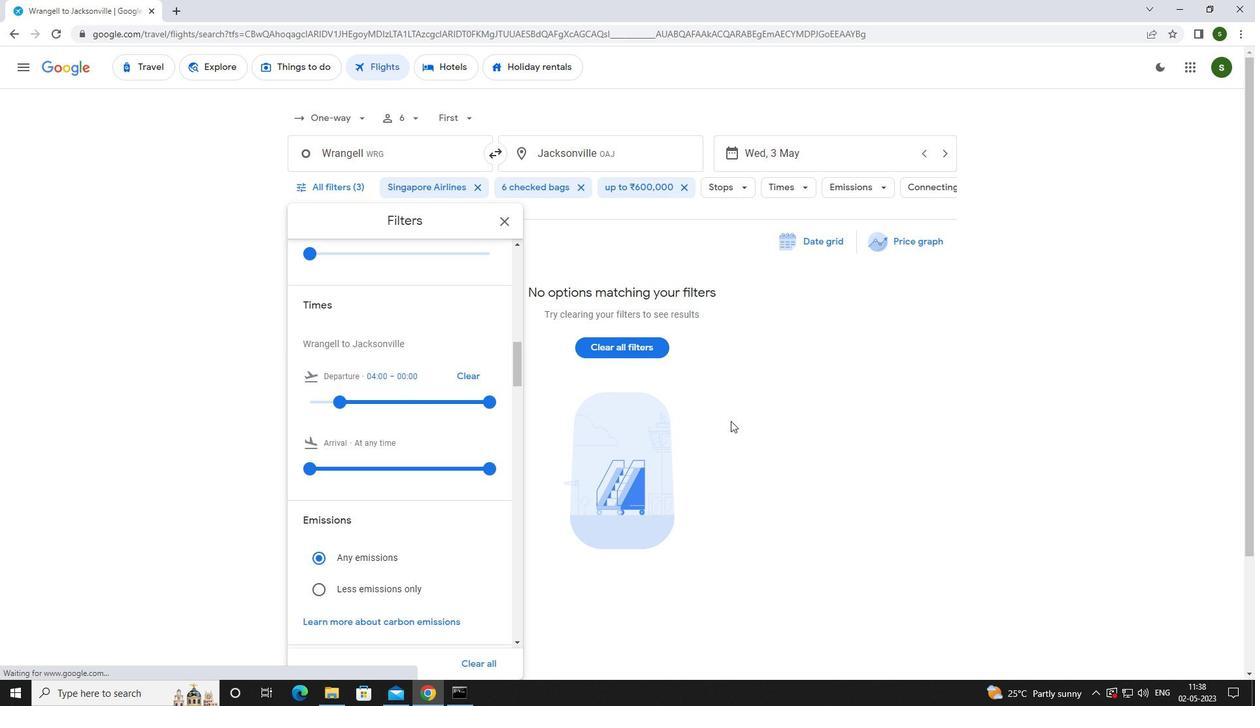 
